 Task: Search for people on LinkedIn with the following criteria: School - Andhra University, Current Company - ResMed, Profile Language - French, Service Category - Mobile Marketing, Title - Mechanic.
Action: Mouse moved to (520, 63)
Screenshot: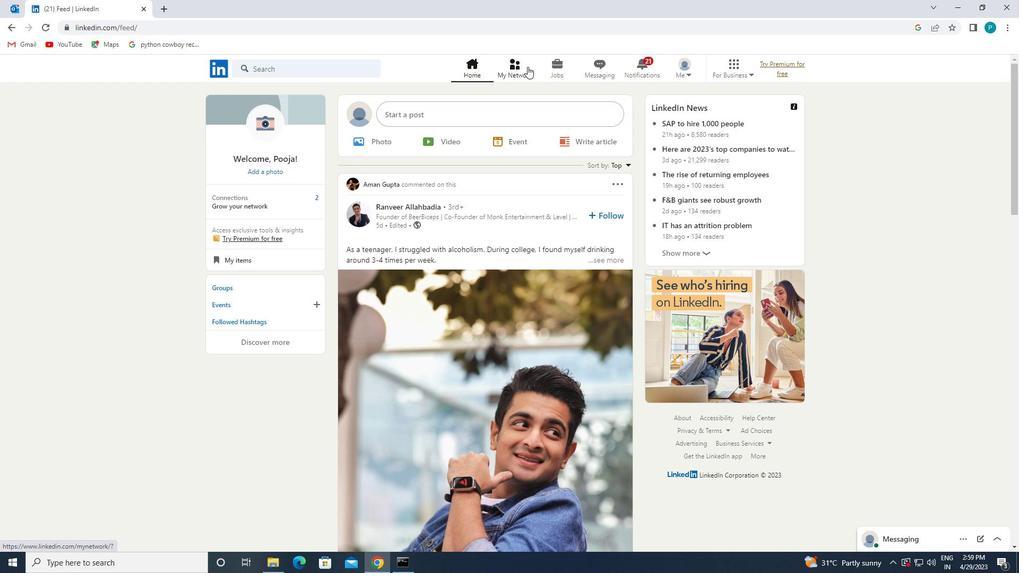 
Action: Mouse pressed left at (520, 63)
Screenshot: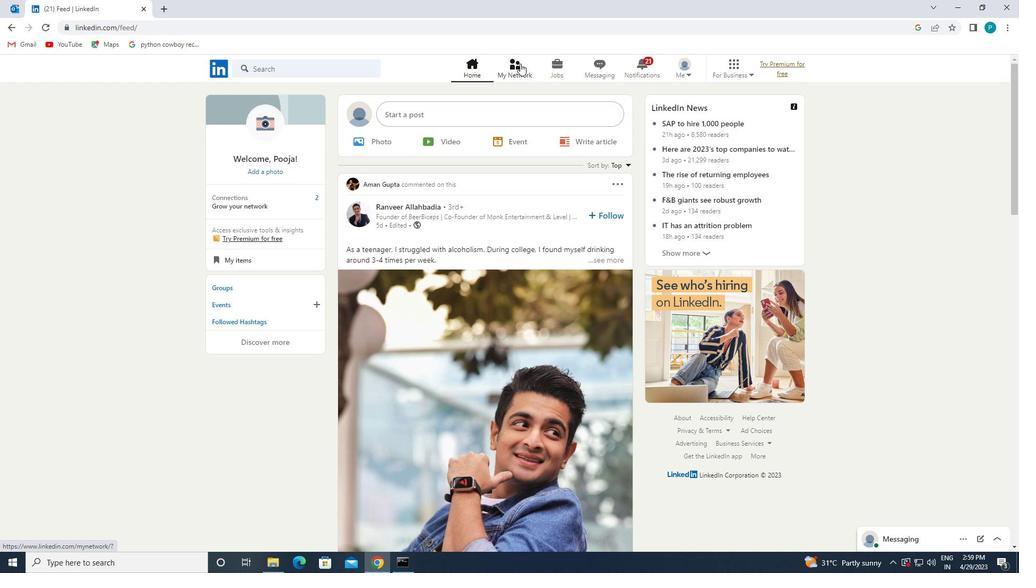 
Action: Mouse moved to (297, 123)
Screenshot: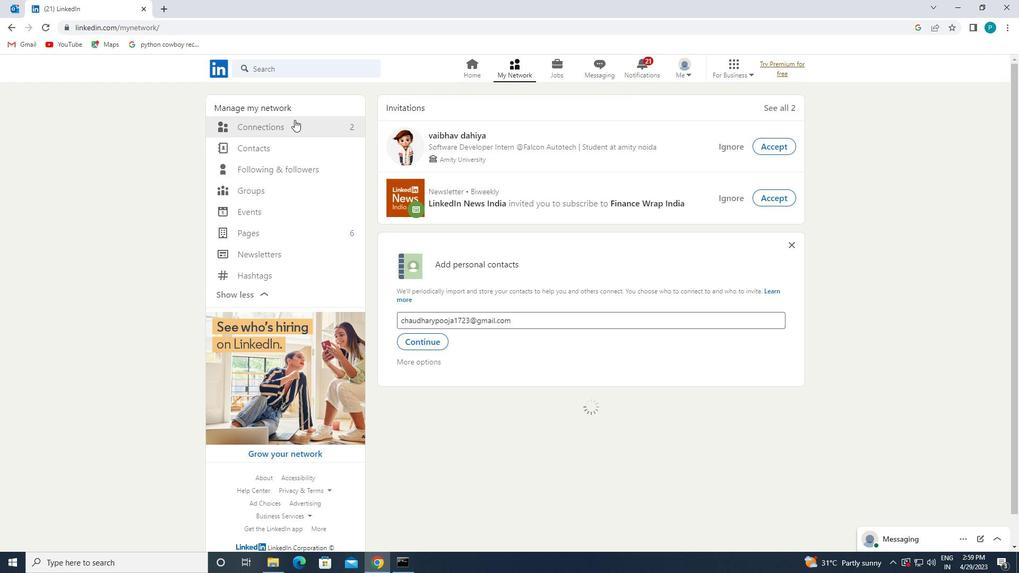 
Action: Mouse pressed left at (297, 123)
Screenshot: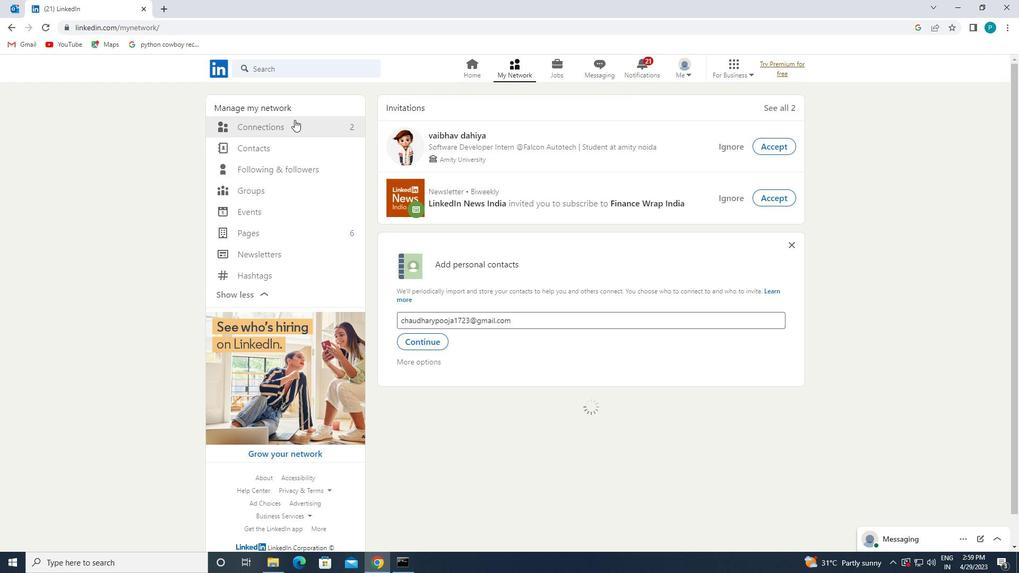 
Action: Mouse moved to (592, 135)
Screenshot: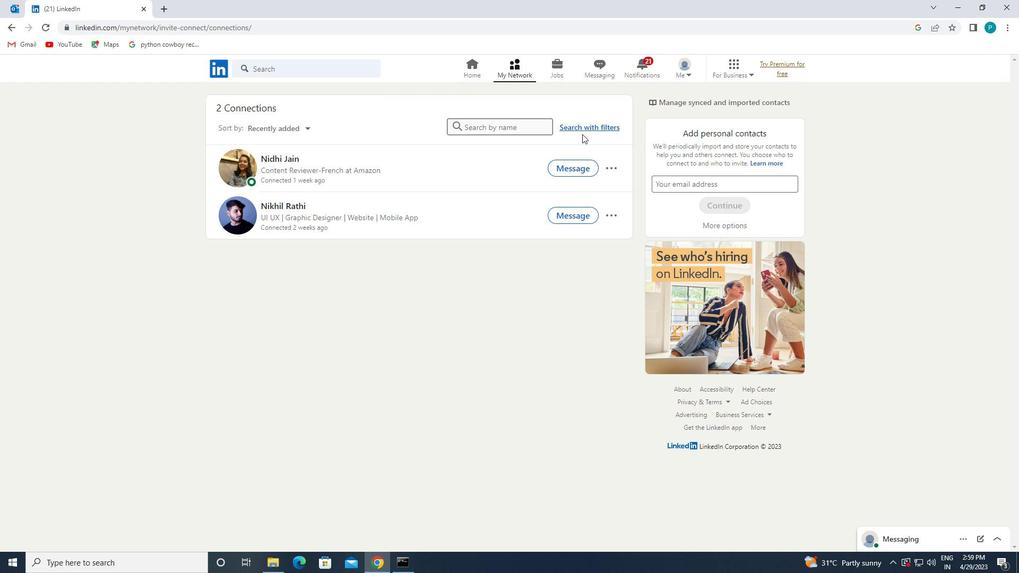 
Action: Mouse pressed left at (592, 135)
Screenshot: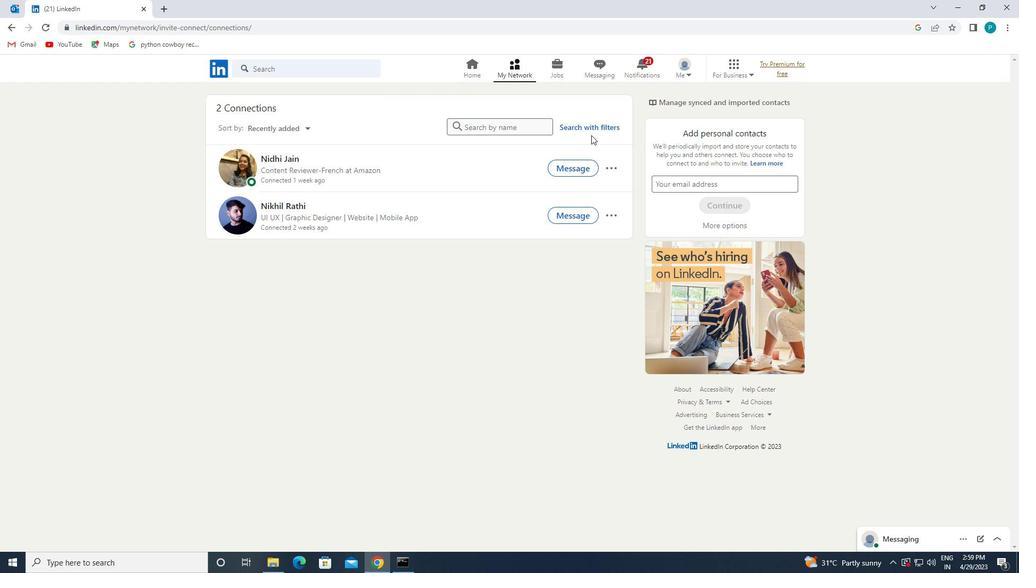 
Action: Mouse moved to (592, 130)
Screenshot: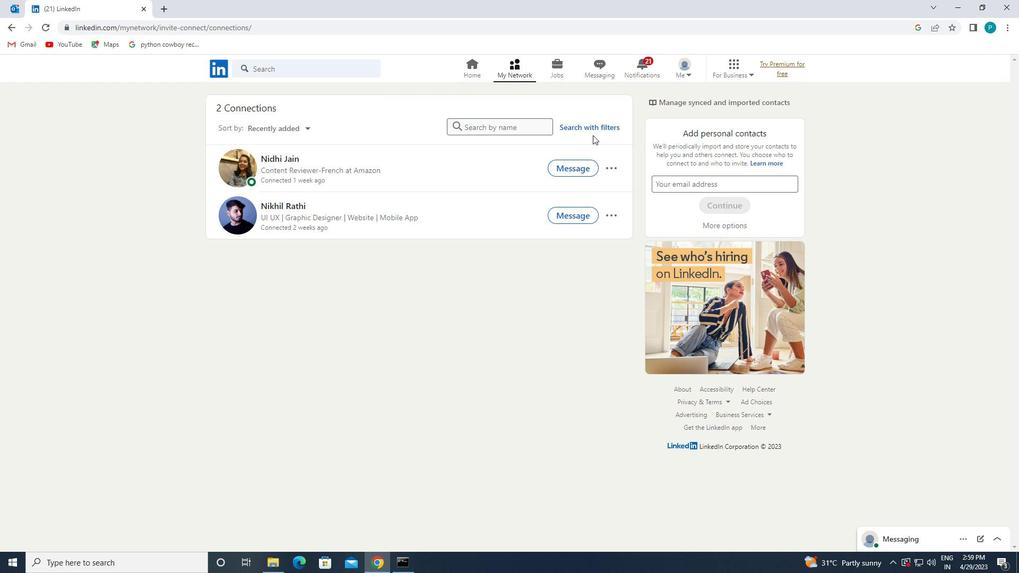 
Action: Mouse pressed left at (592, 130)
Screenshot: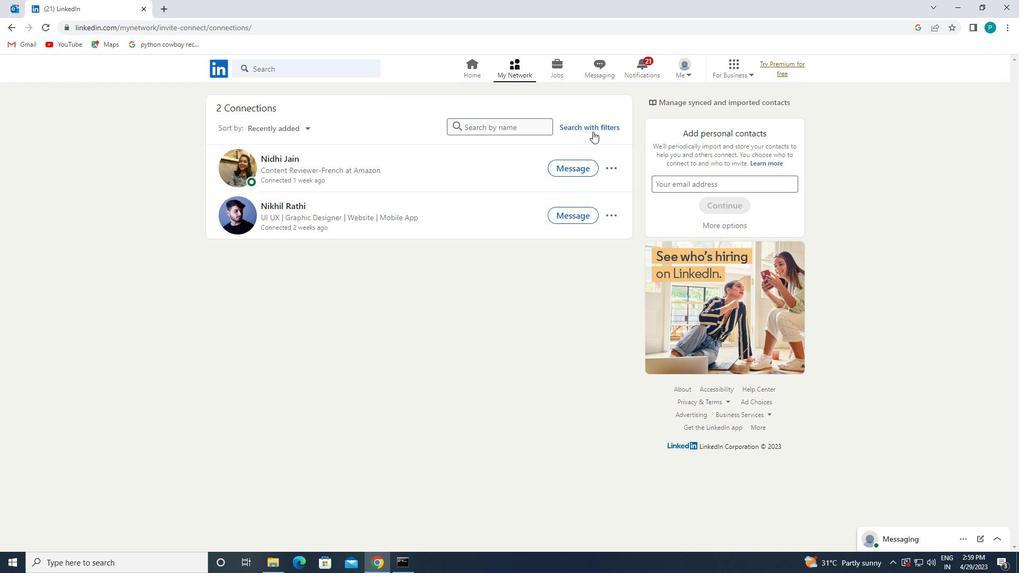 
Action: Mouse moved to (546, 97)
Screenshot: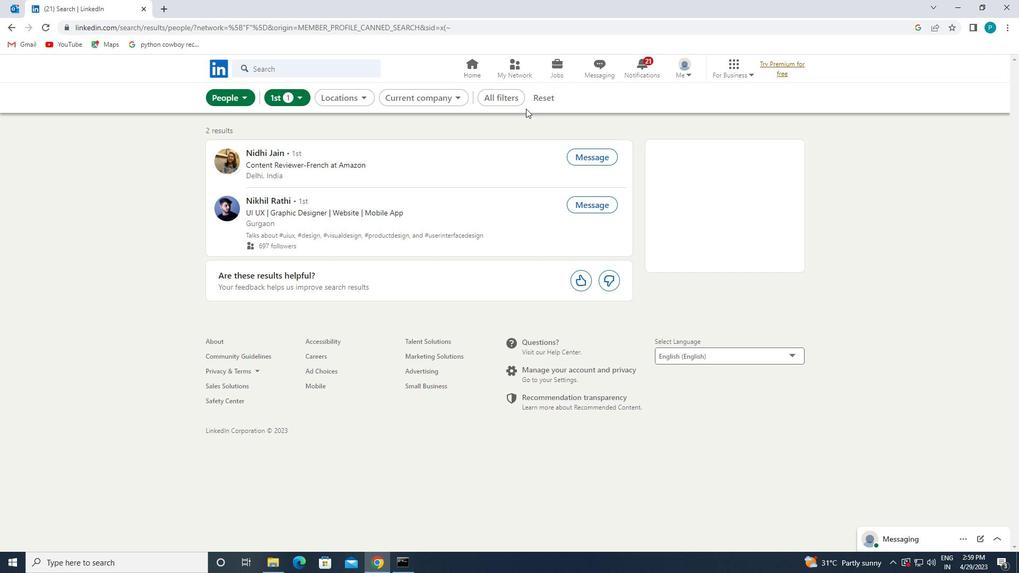 
Action: Mouse pressed left at (546, 97)
Screenshot: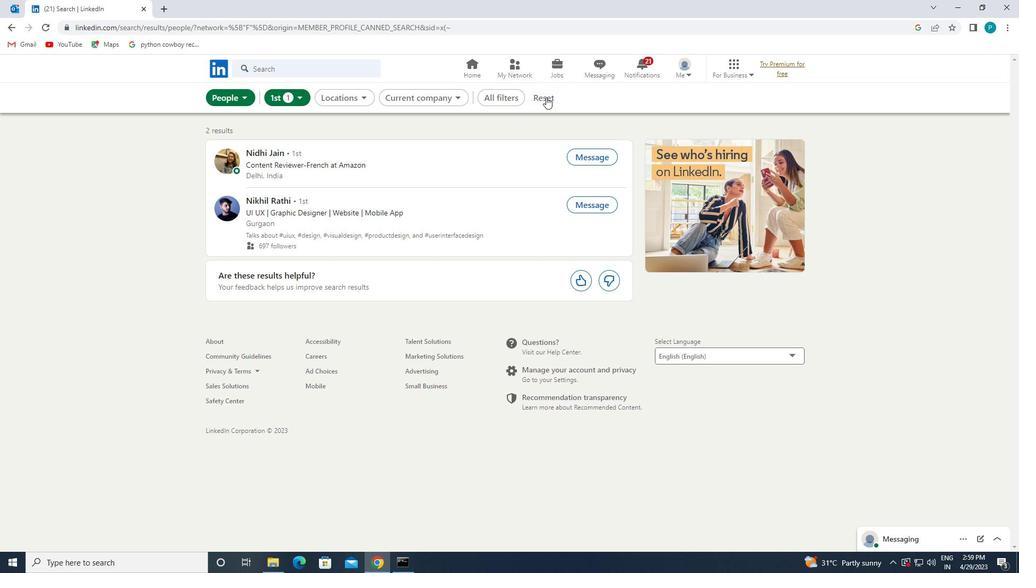 
Action: Mouse moved to (531, 98)
Screenshot: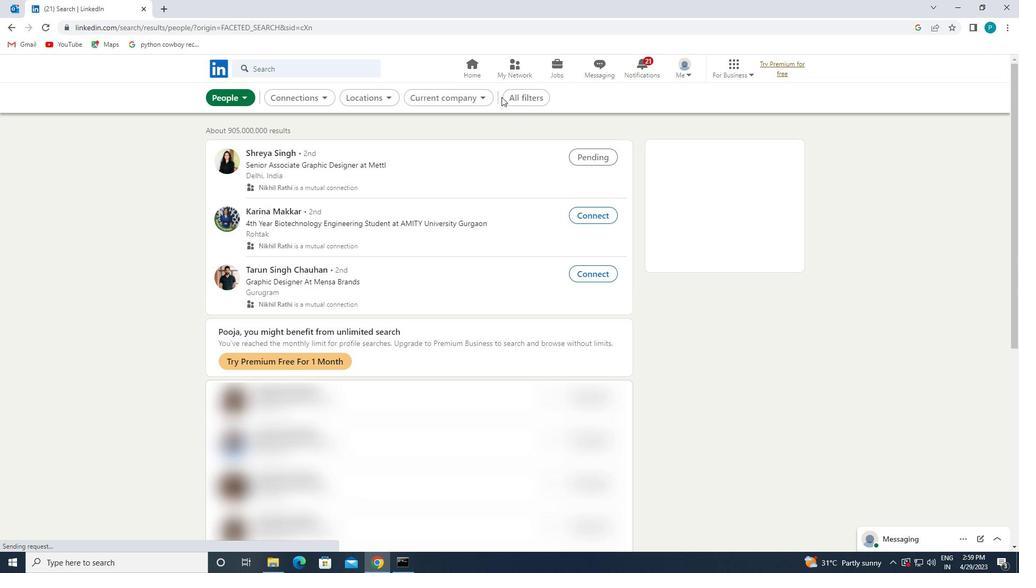 
Action: Mouse pressed left at (531, 98)
Screenshot: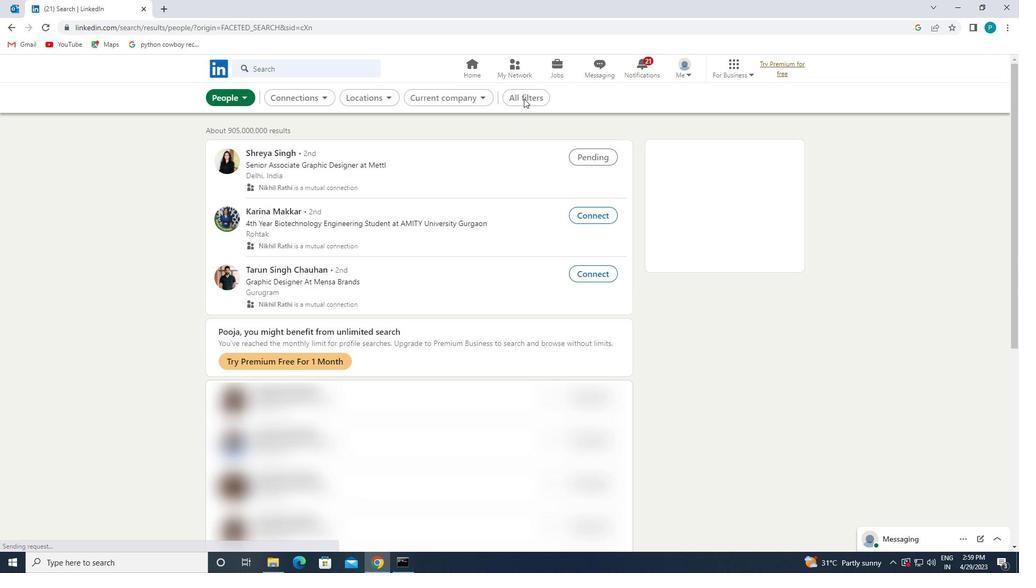 
Action: Mouse moved to (975, 403)
Screenshot: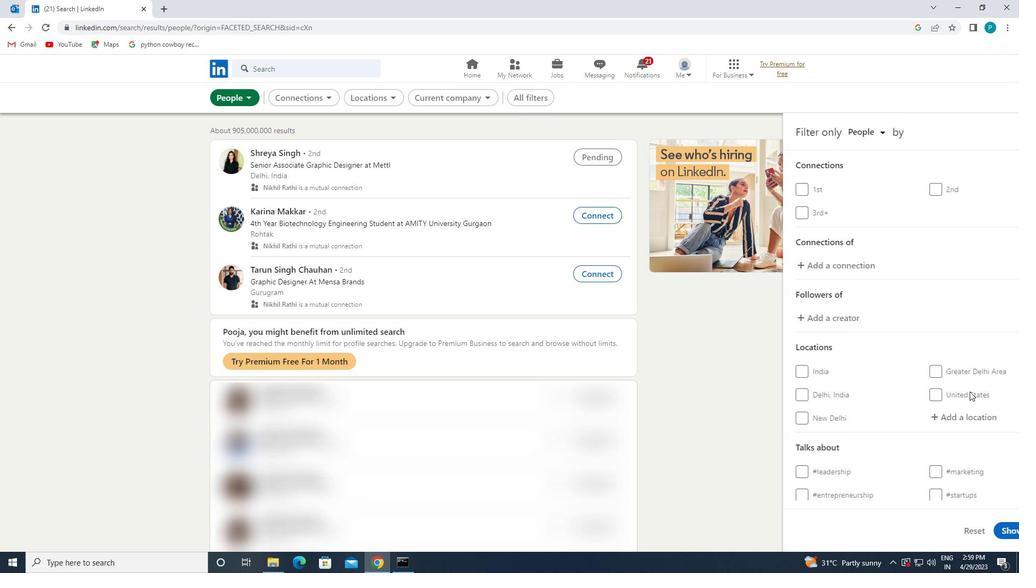 
Action: Mouse scrolled (975, 402) with delta (0, 0)
Screenshot: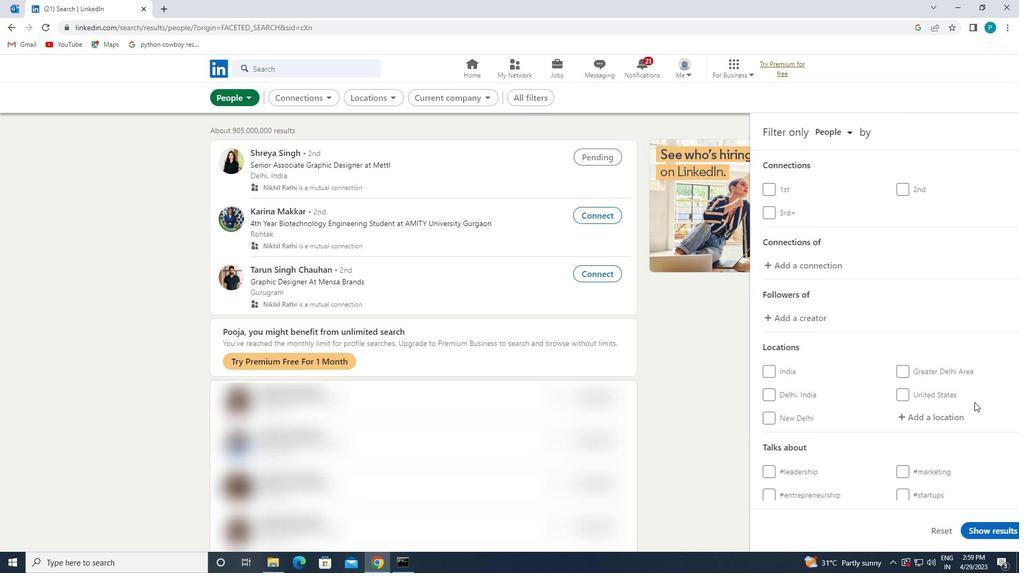 
Action: Mouse scrolled (975, 402) with delta (0, 0)
Screenshot: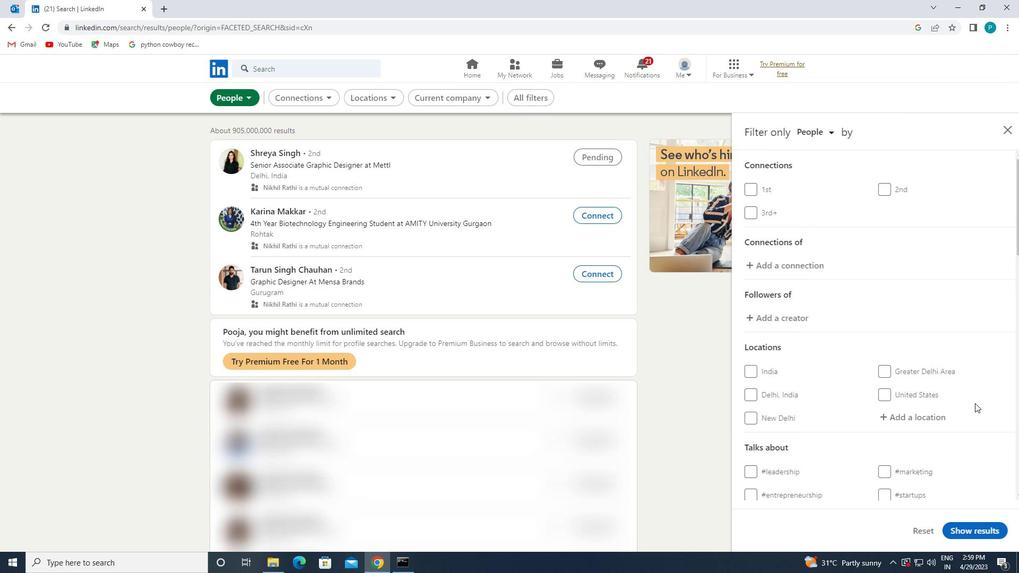 
Action: Mouse moved to (896, 312)
Screenshot: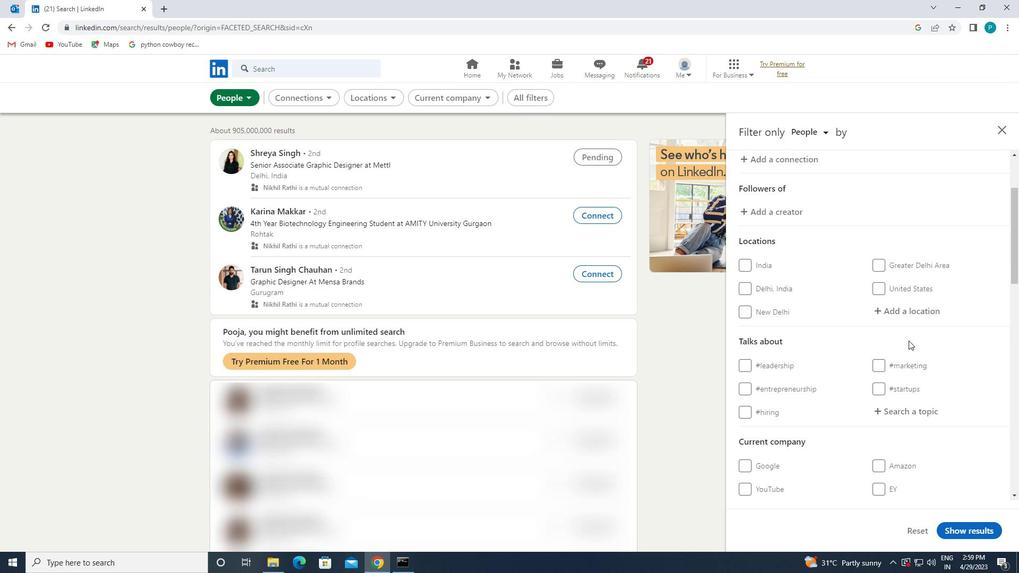 
Action: Mouse pressed left at (896, 312)
Screenshot: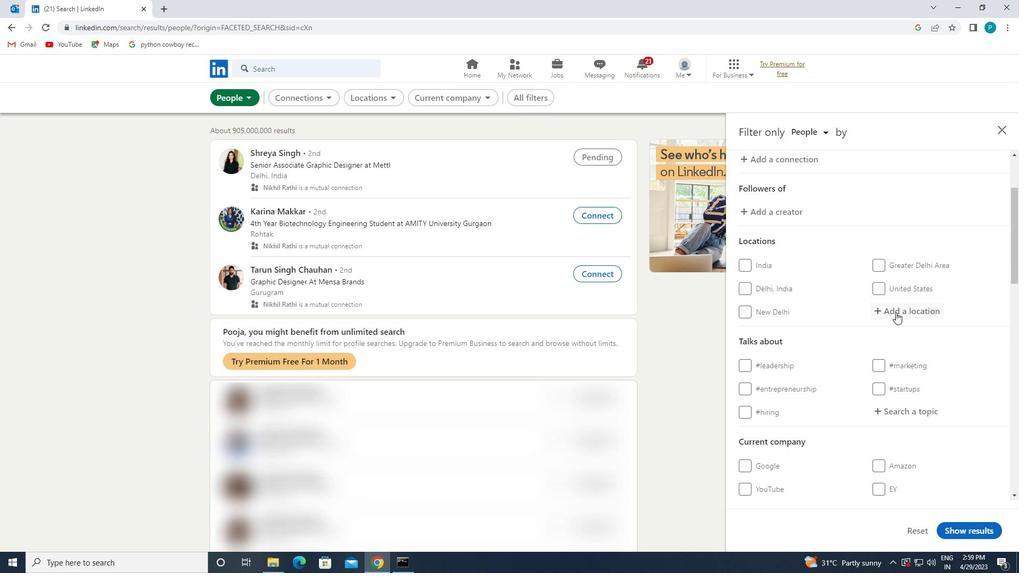 
Action: Key pressed <Key.caps_lock>x<Key.caps_lock>indi
Screenshot: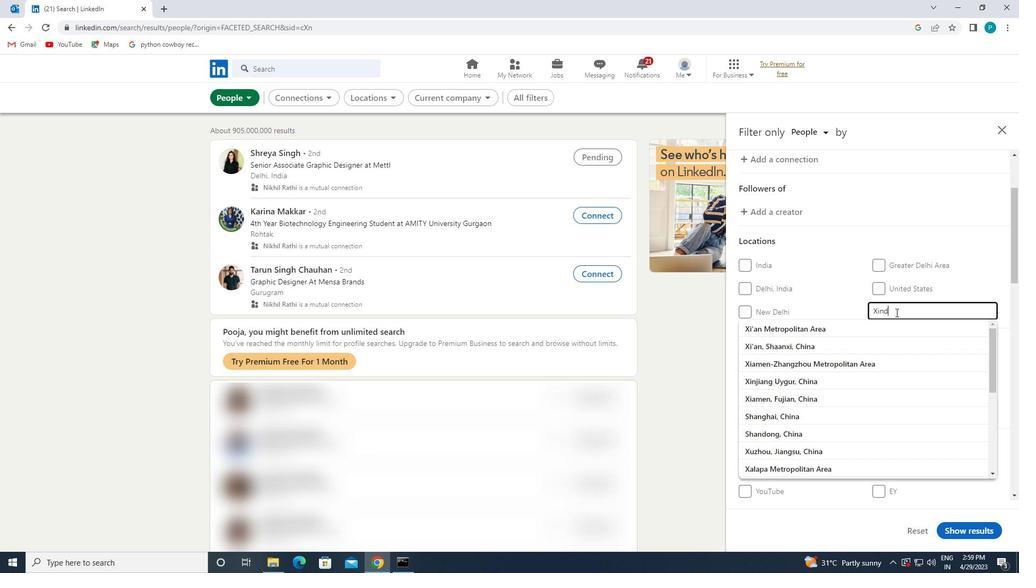 
Action: Mouse moved to (889, 348)
Screenshot: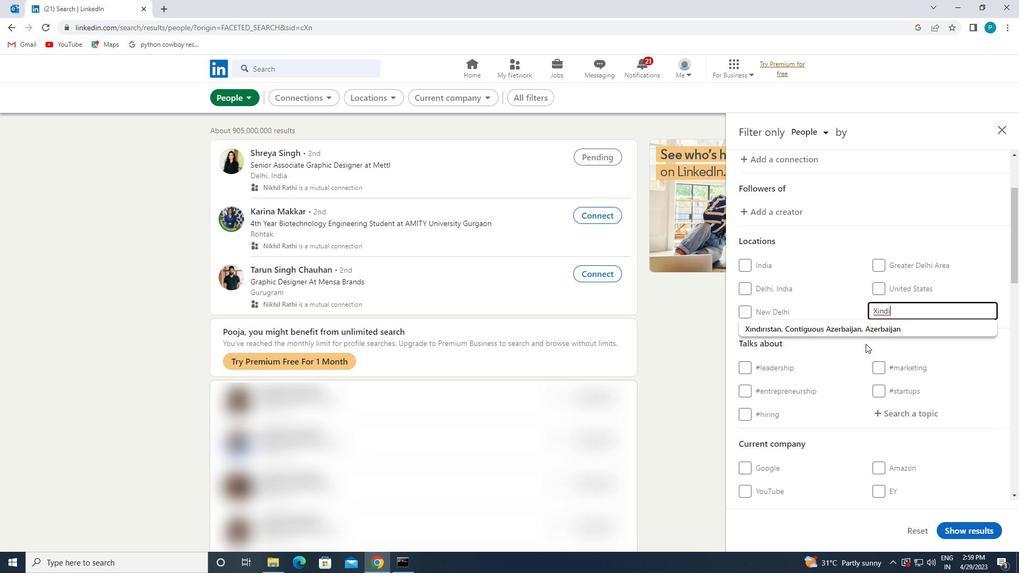 
Action: Key pressed <Key.enter>
Screenshot: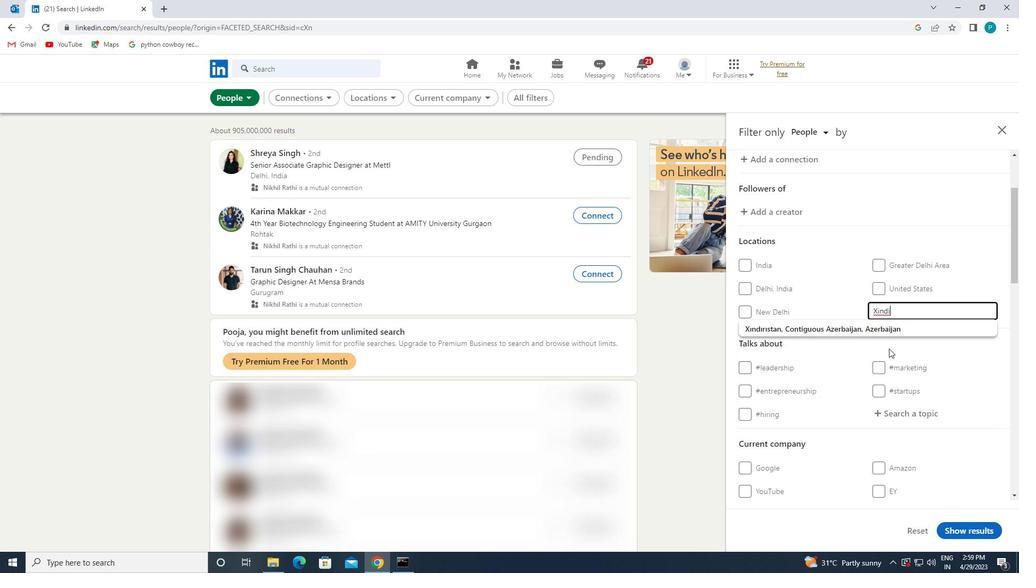 
Action: Mouse scrolled (889, 348) with delta (0, 0)
Screenshot: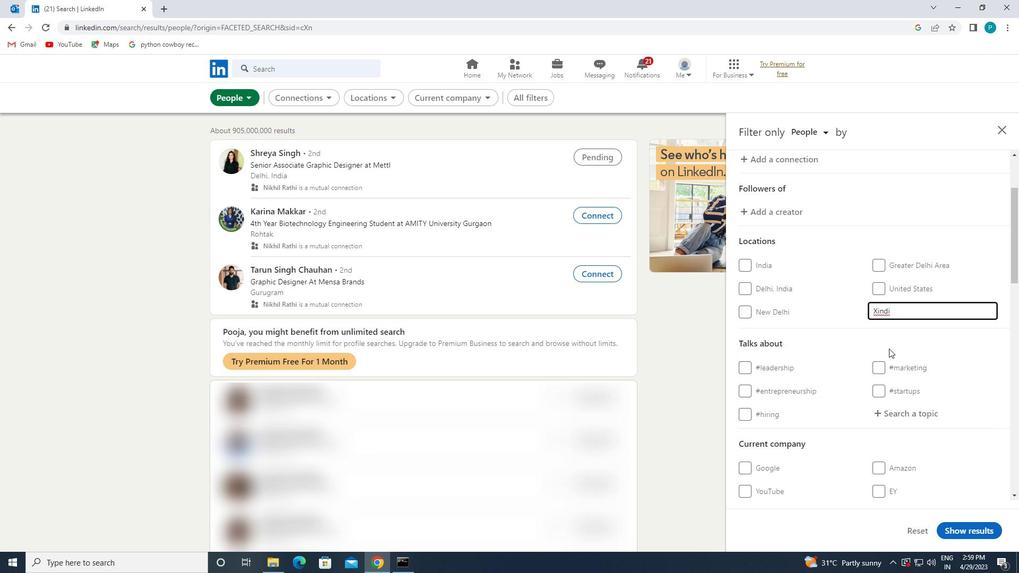 
Action: Mouse moved to (888, 362)
Screenshot: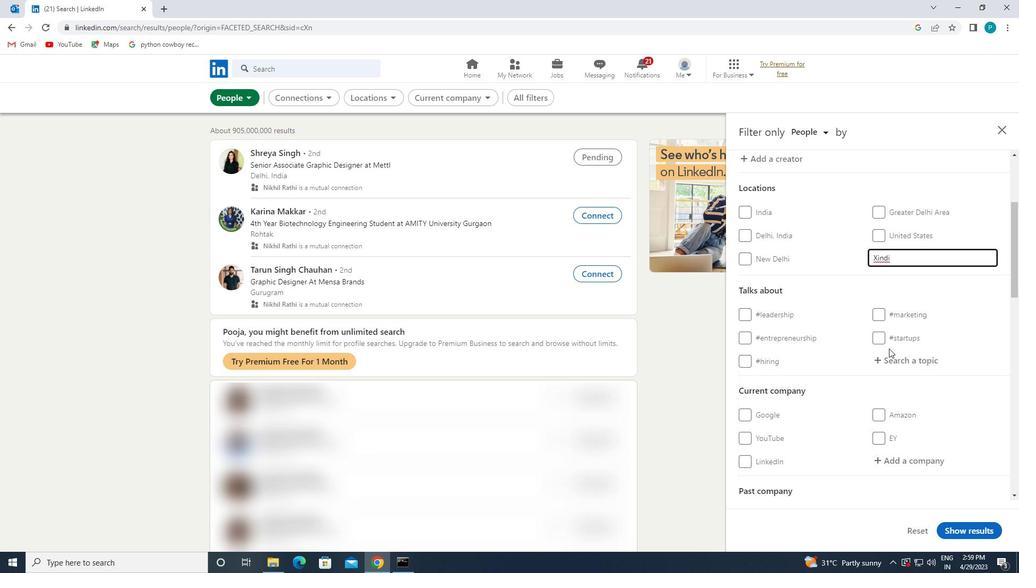 
Action: Mouse pressed left at (888, 362)
Screenshot: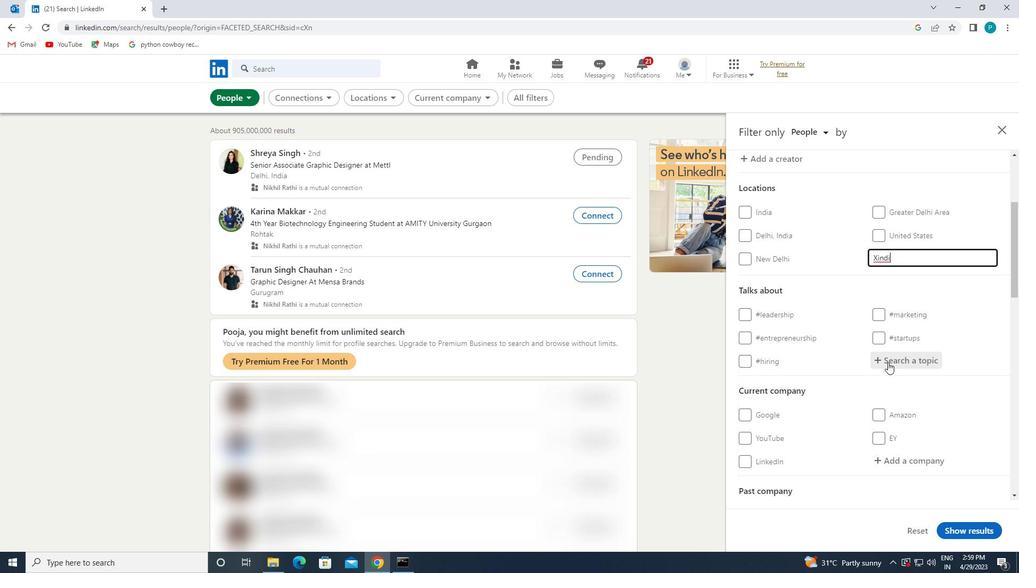 
Action: Key pressed <Key.shift><Key.shift>#PRODUCTIVITY
Screenshot: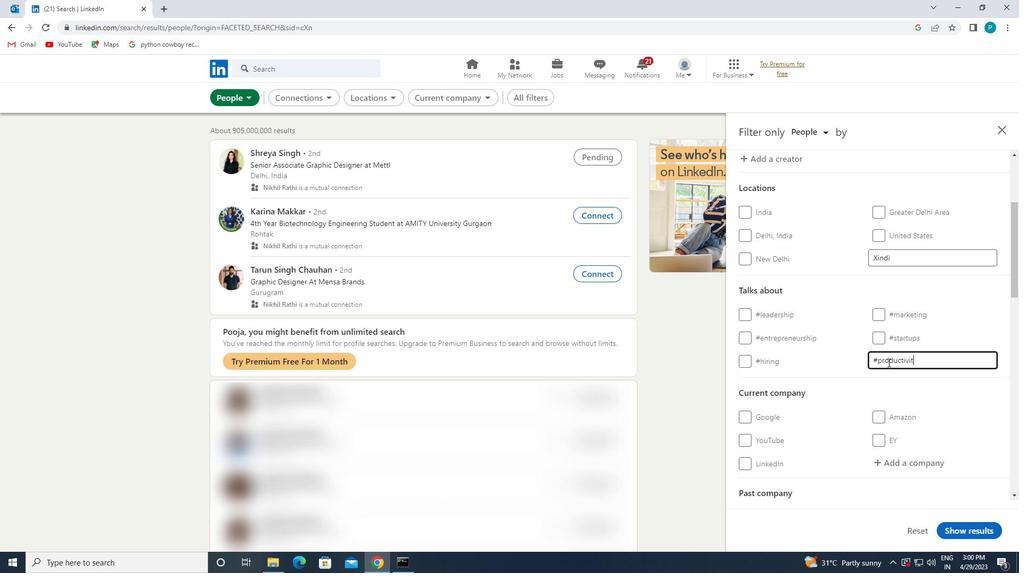 
Action: Mouse moved to (888, 363)
Screenshot: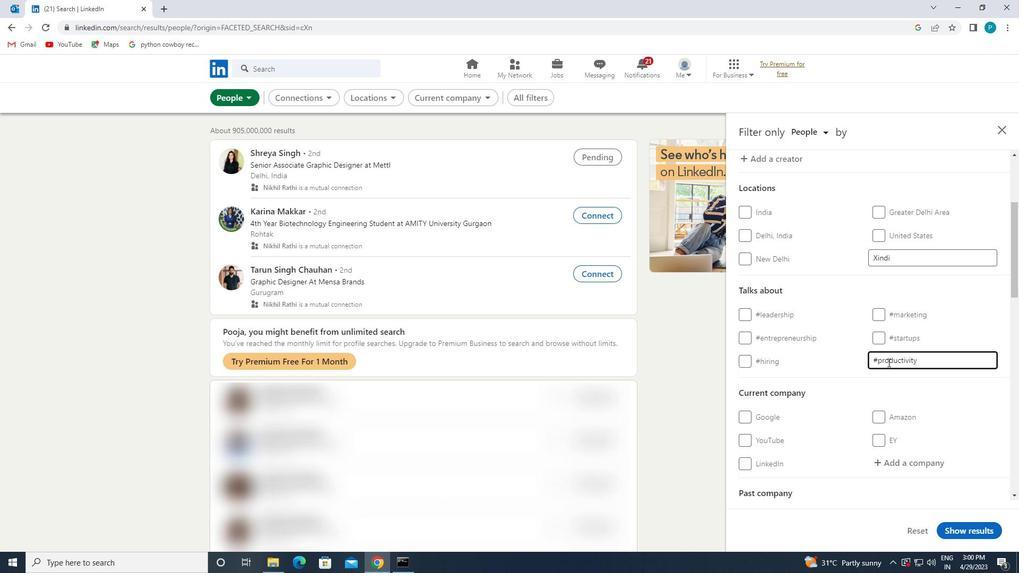 
Action: Mouse scrolled (888, 362) with delta (0, 0)
Screenshot: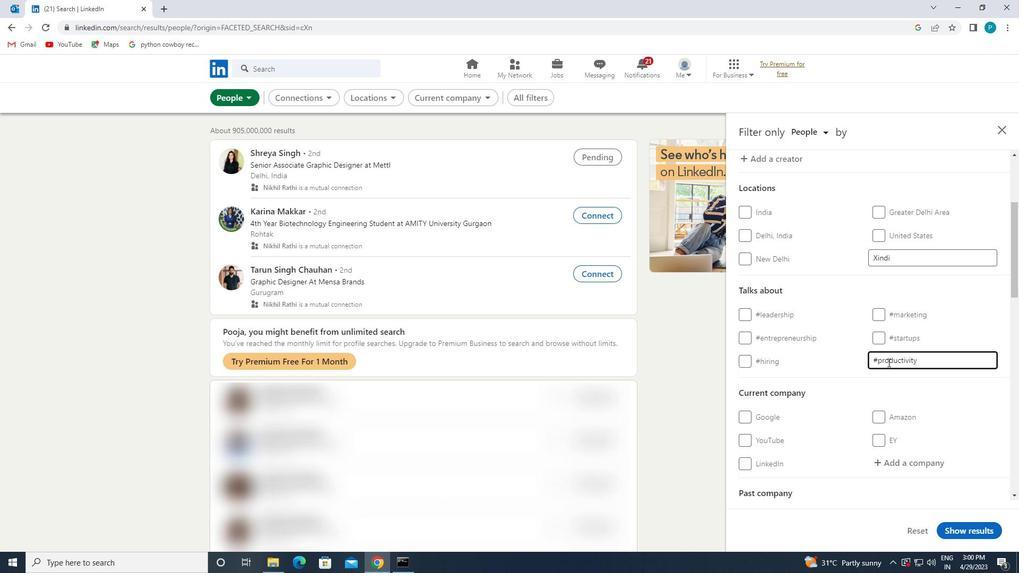 
Action: Mouse scrolled (888, 362) with delta (0, 0)
Screenshot: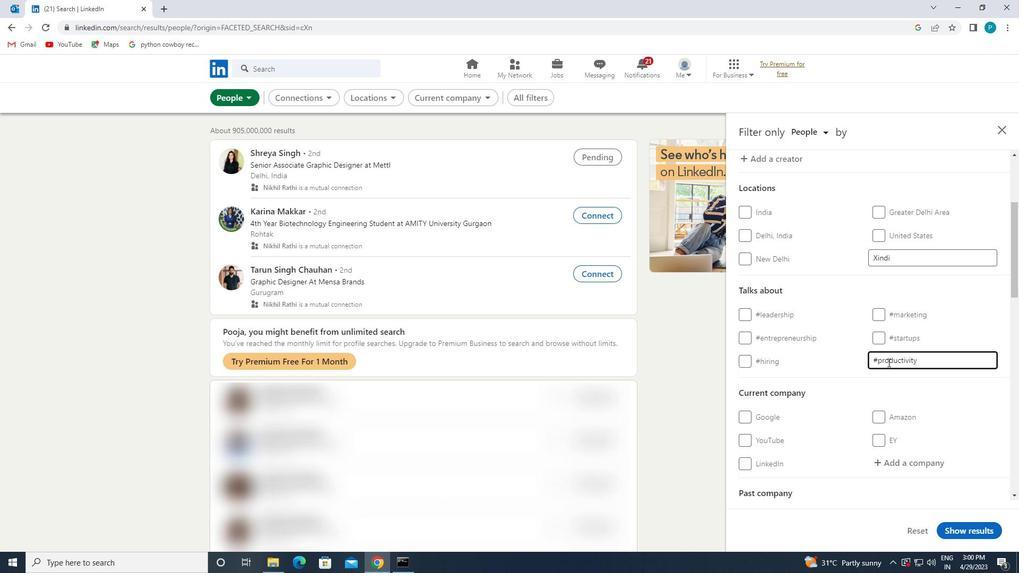 
Action: Mouse pressed left at (888, 363)
Screenshot: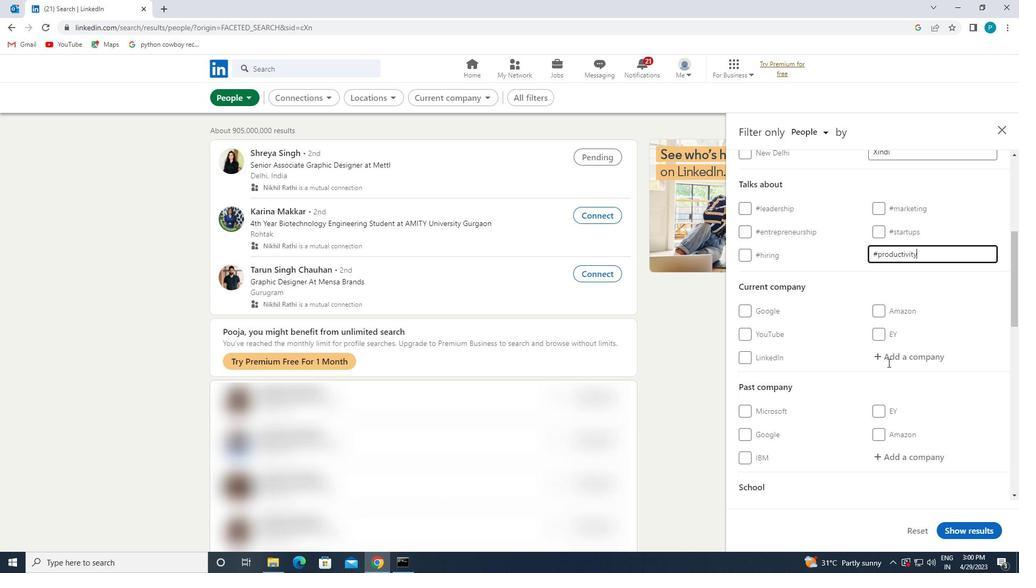 
Action: Mouse moved to (883, 418)
Screenshot: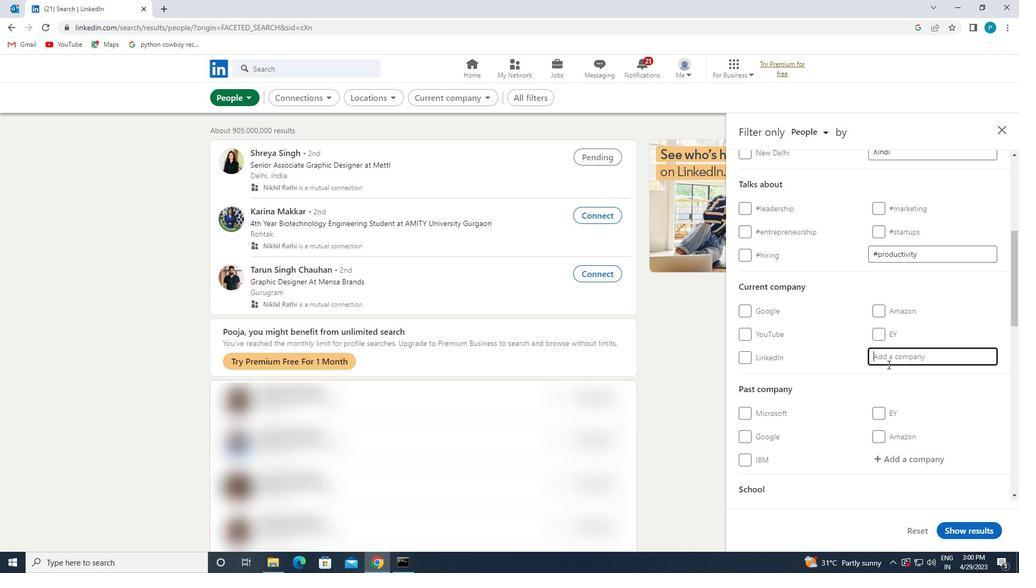 
Action: Mouse scrolled (883, 417) with delta (0, 0)
Screenshot: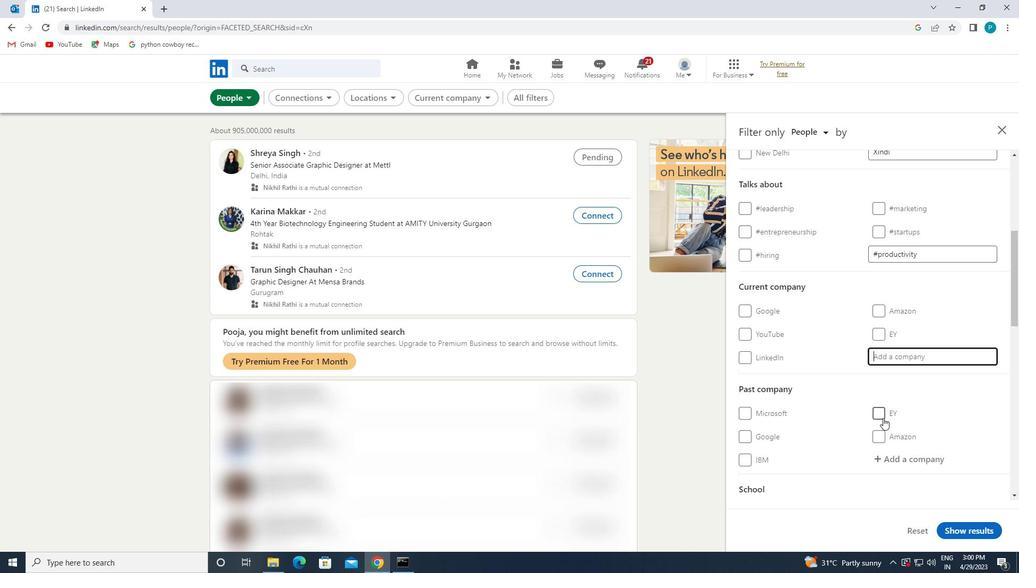 
Action: Mouse moved to (880, 417)
Screenshot: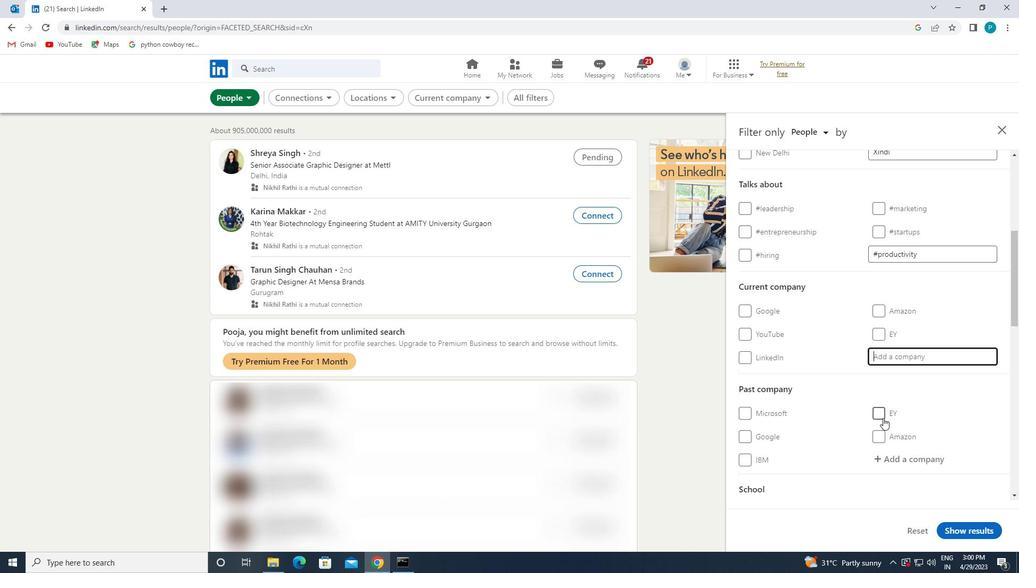 
Action: Mouse scrolled (880, 417) with delta (0, 0)
Screenshot: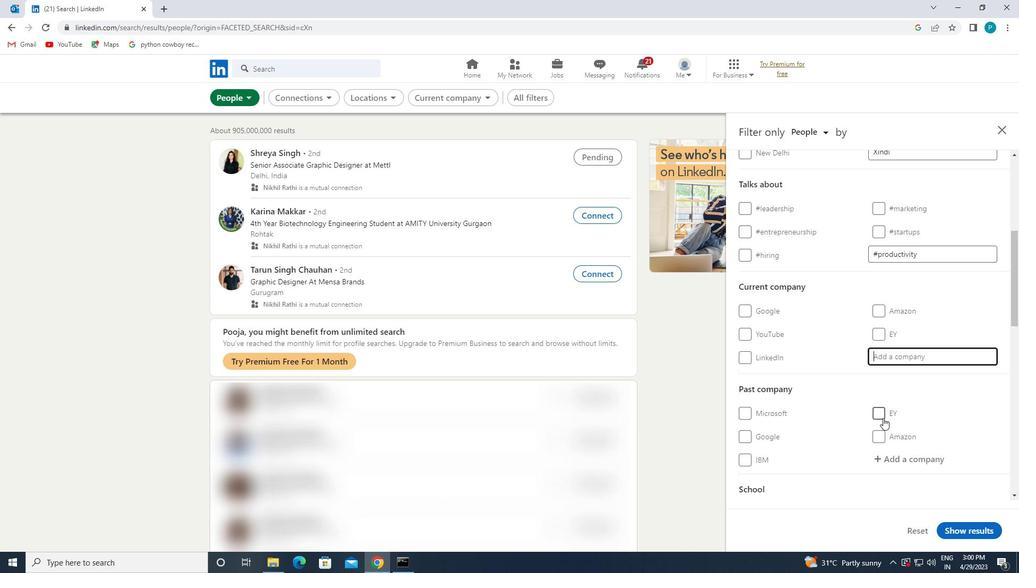 
Action: Mouse moved to (879, 416)
Screenshot: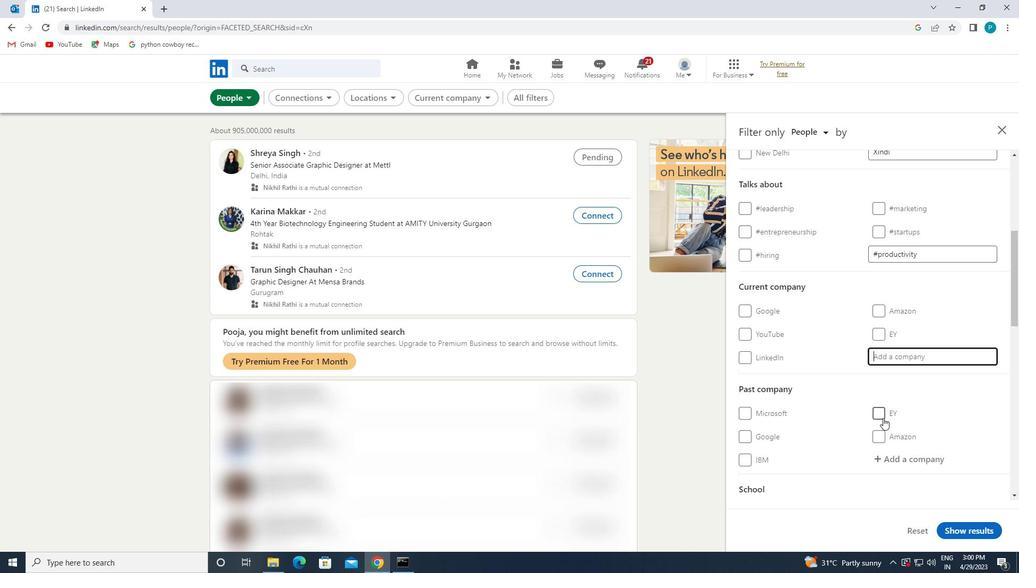 
Action: Mouse scrolled (879, 416) with delta (0, 0)
Screenshot: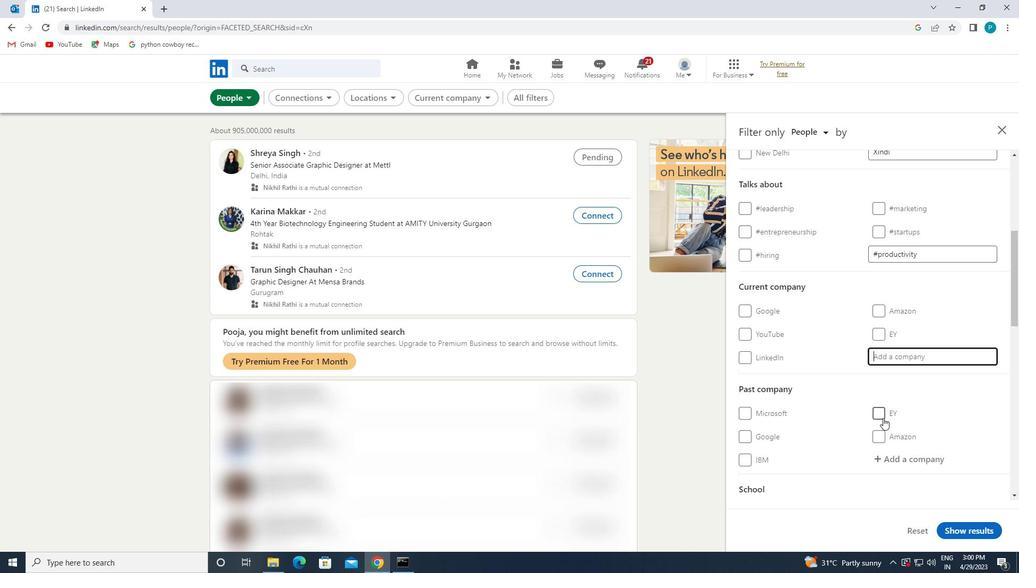 
Action: Mouse moved to (879, 416)
Screenshot: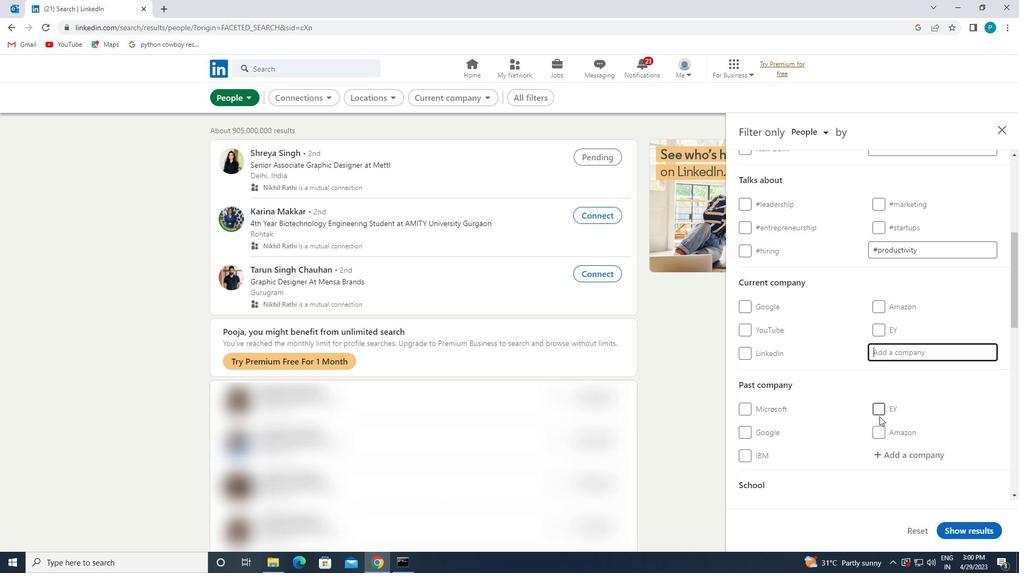 
Action: Mouse scrolled (879, 416) with delta (0, 0)
Screenshot: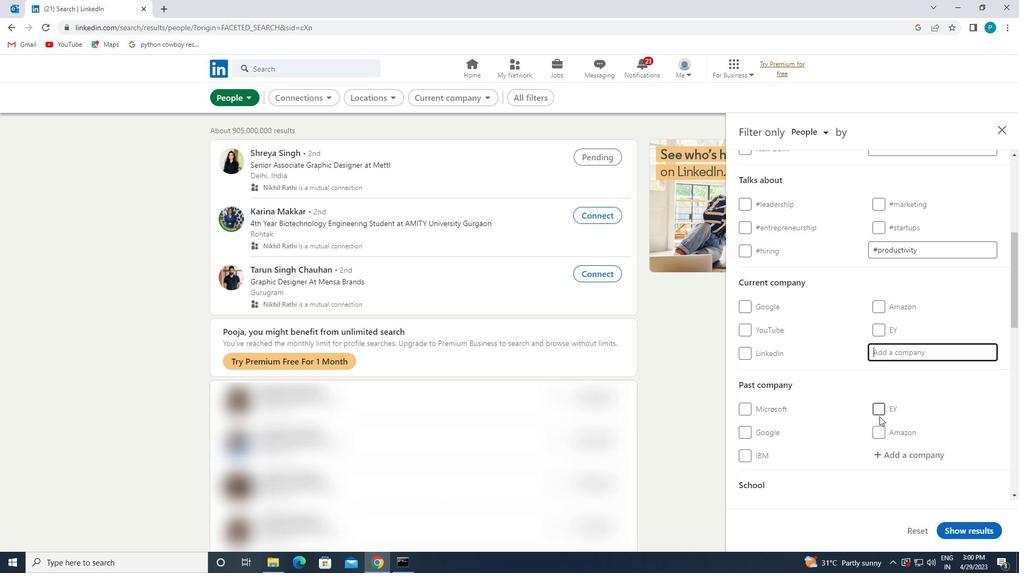 
Action: Mouse moved to (820, 398)
Screenshot: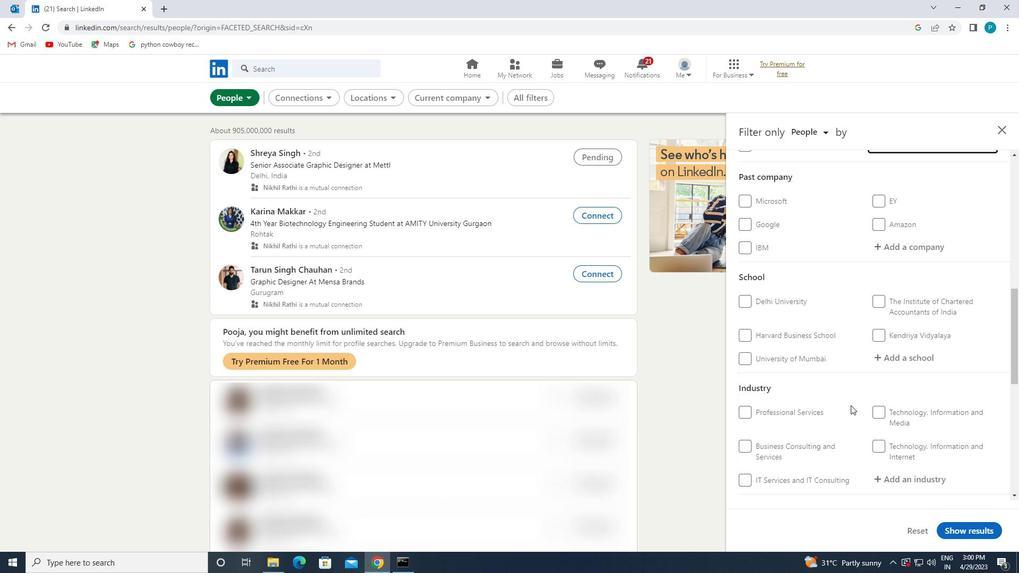
Action: Mouse scrolled (820, 398) with delta (0, 0)
Screenshot: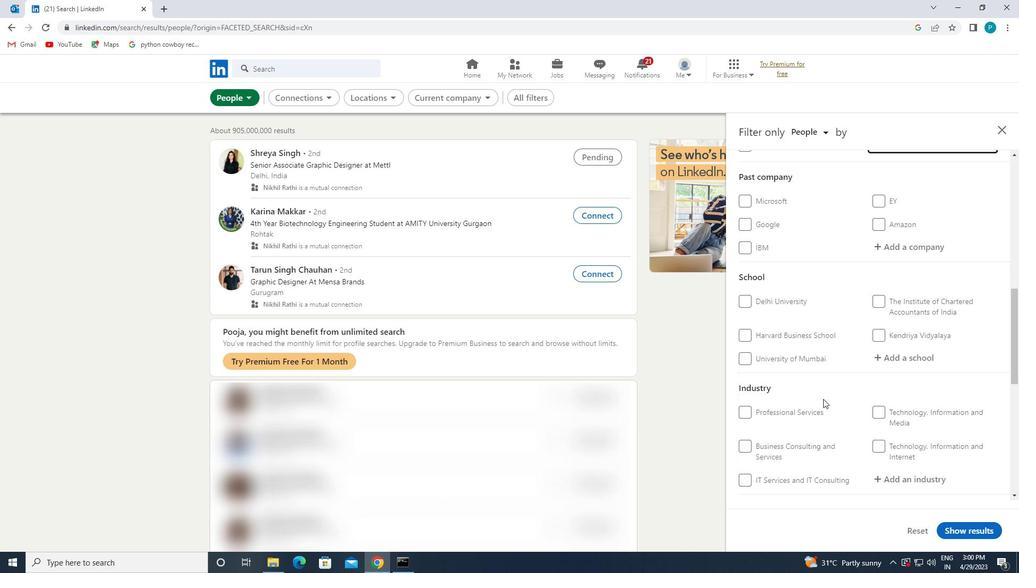 
Action: Mouse scrolled (820, 398) with delta (0, 0)
Screenshot: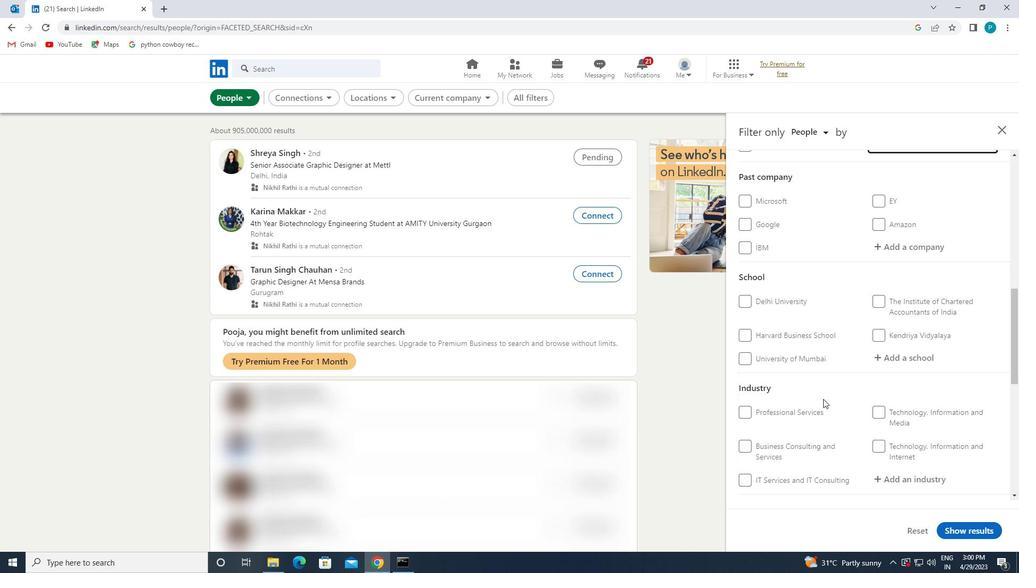 
Action: Mouse scrolled (820, 398) with delta (0, 0)
Screenshot: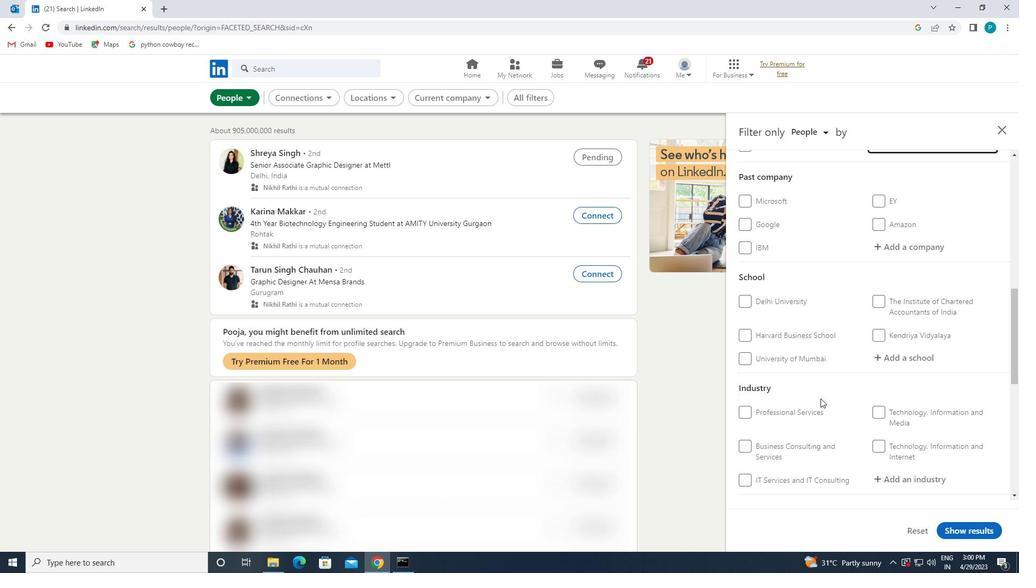 
Action: Mouse moved to (877, 371)
Screenshot: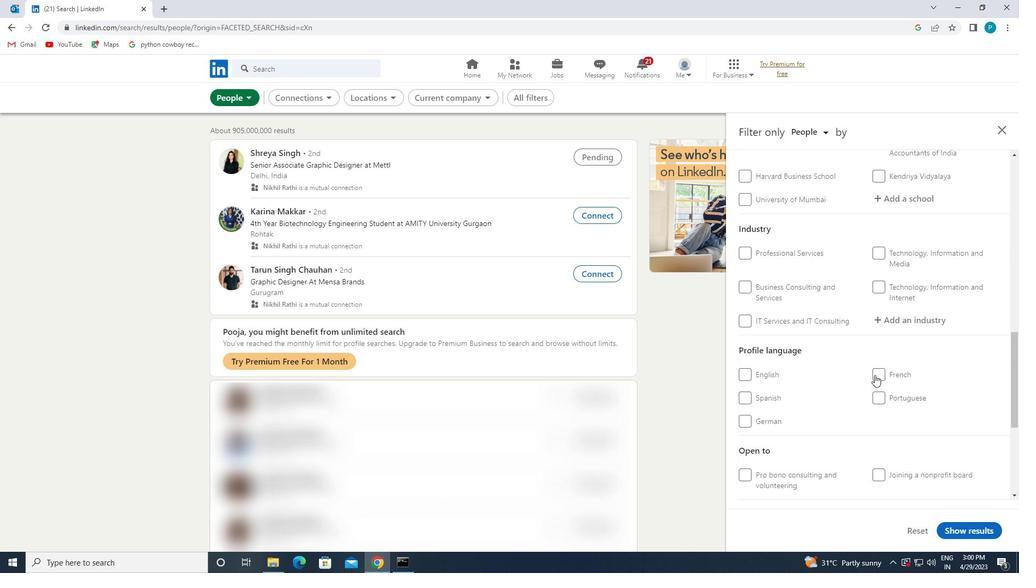 
Action: Mouse pressed left at (877, 371)
Screenshot: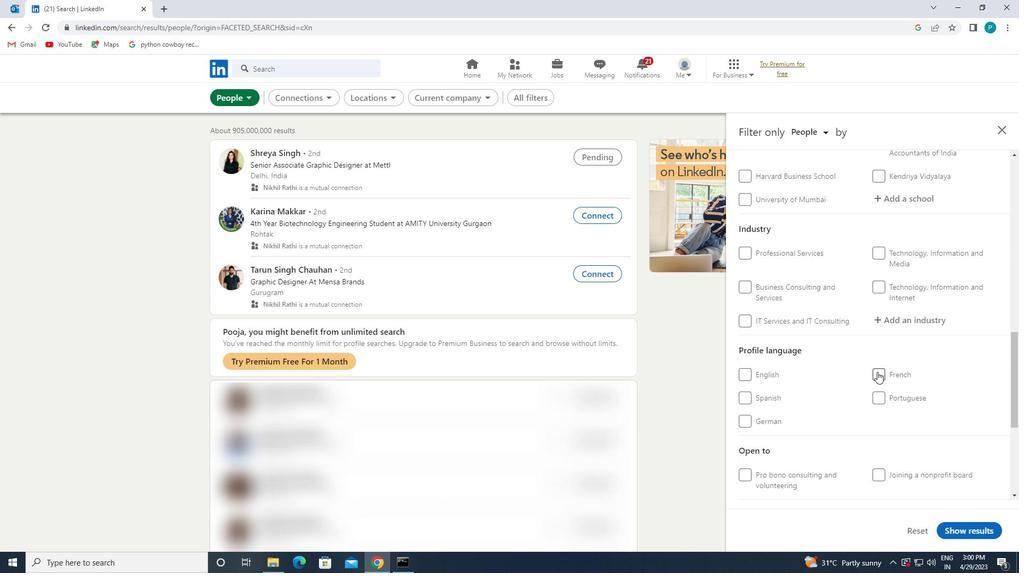
Action: Mouse moved to (843, 351)
Screenshot: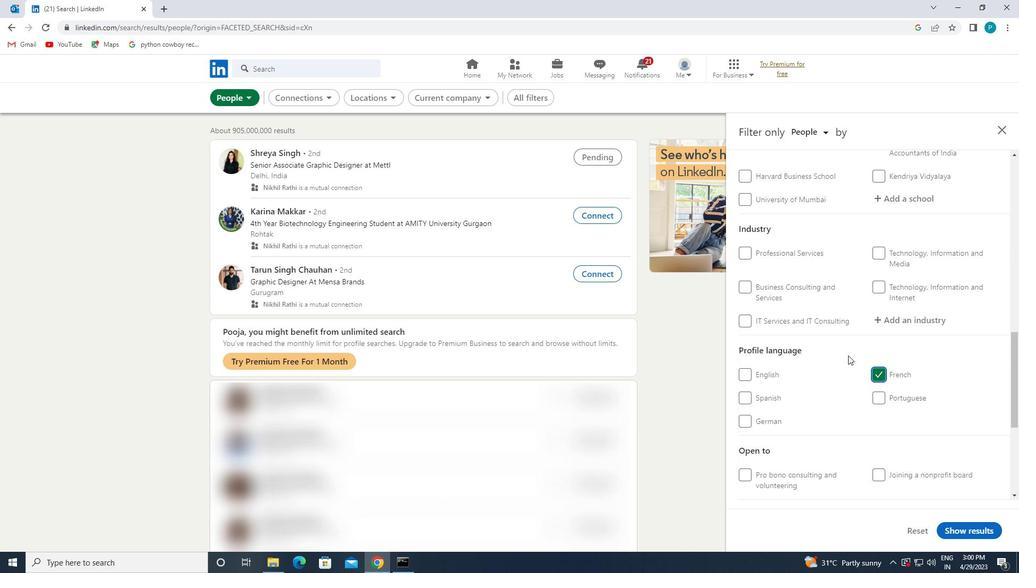 
Action: Mouse scrolled (843, 351) with delta (0, 0)
Screenshot: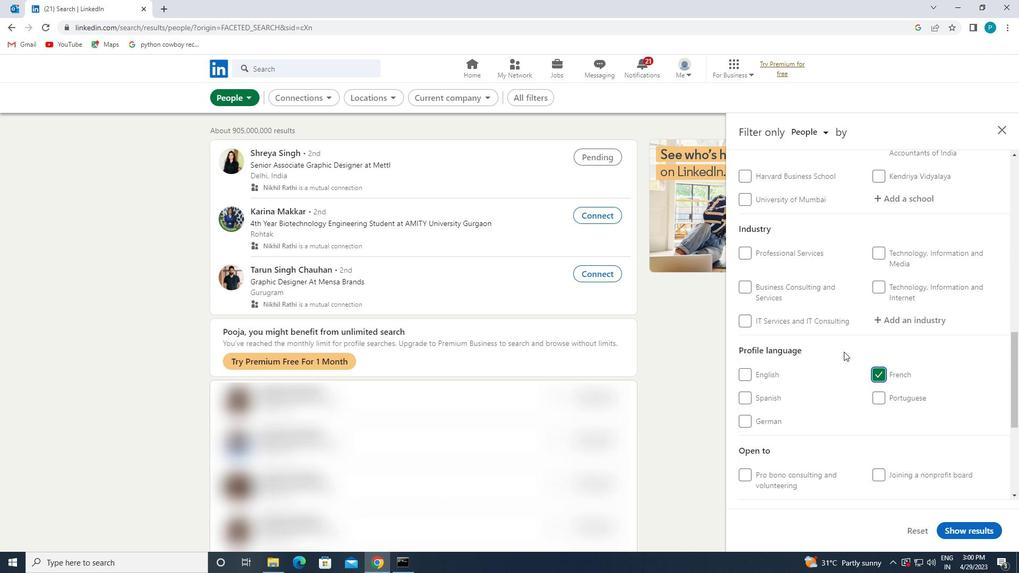
Action: Mouse scrolled (843, 351) with delta (0, 0)
Screenshot: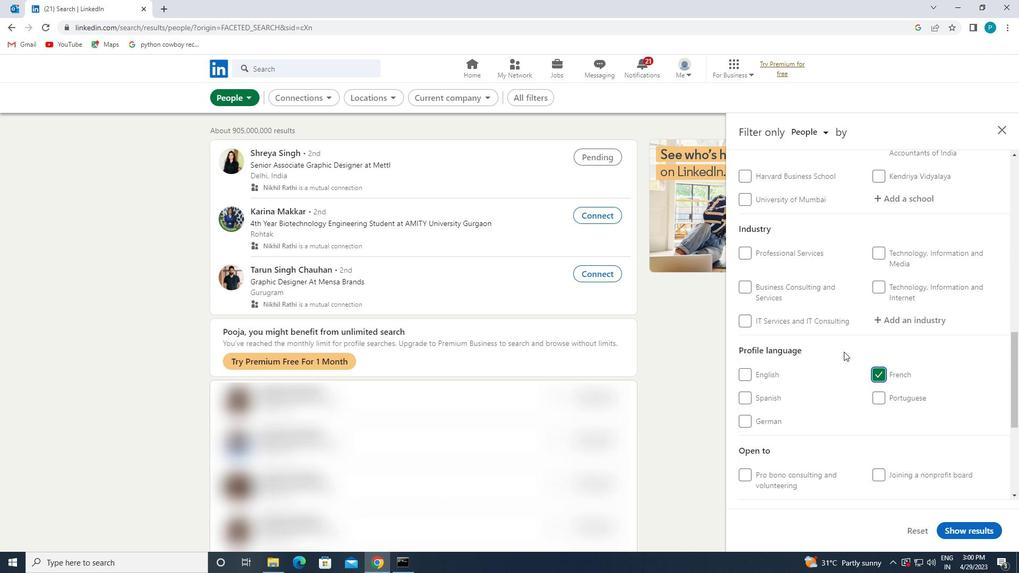 
Action: Mouse scrolled (843, 351) with delta (0, 0)
Screenshot: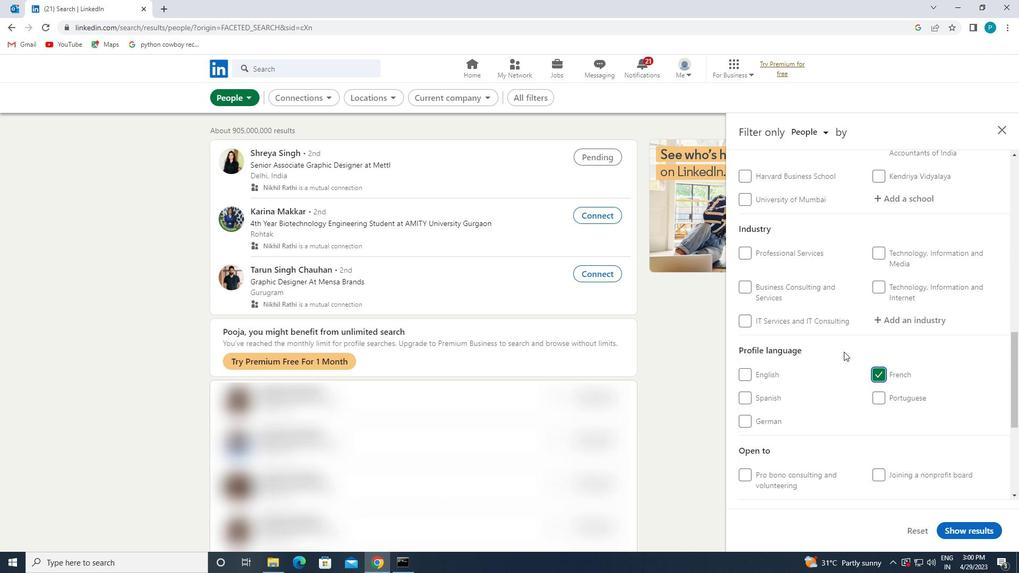 
Action: Mouse scrolled (843, 351) with delta (0, 0)
Screenshot: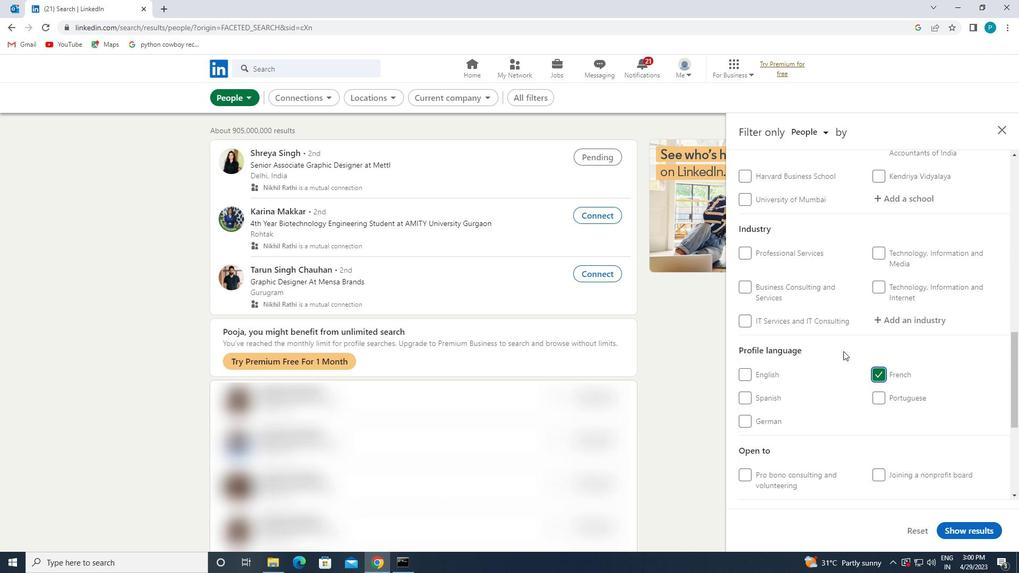 
Action: Mouse scrolled (843, 351) with delta (0, 0)
Screenshot: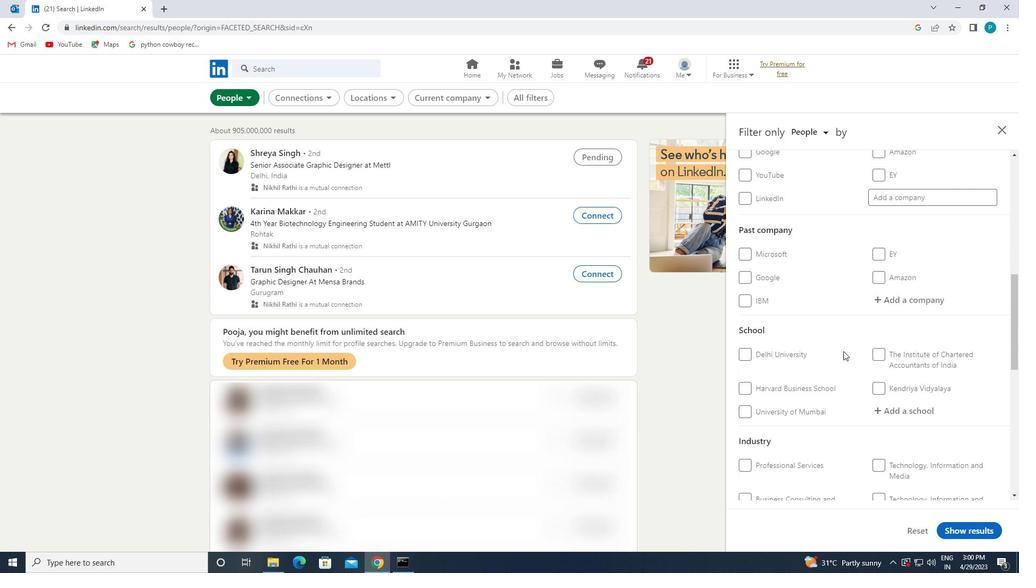 
Action: Mouse scrolled (843, 351) with delta (0, 0)
Screenshot: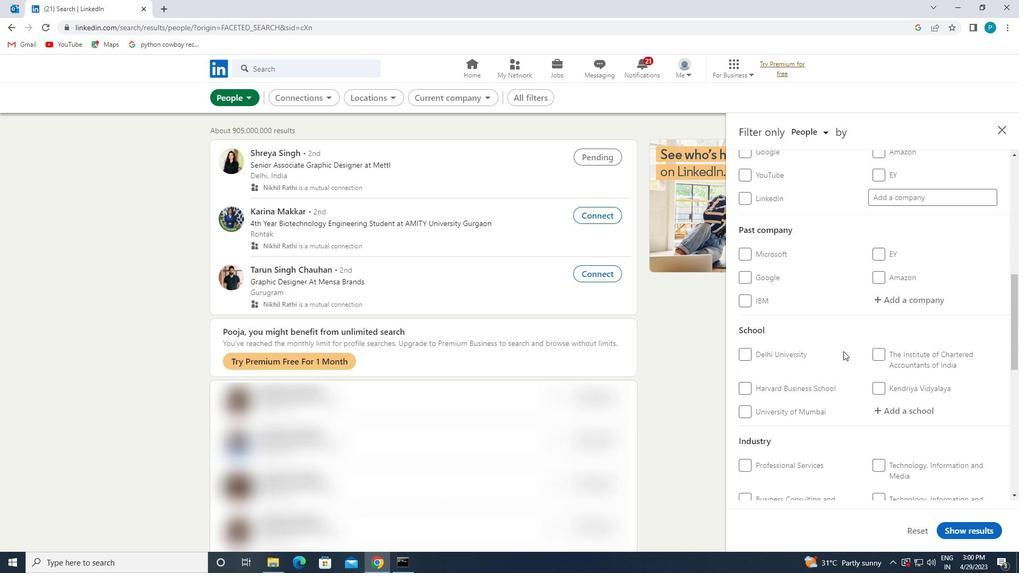 
Action: Mouse scrolled (843, 351) with delta (0, 0)
Screenshot: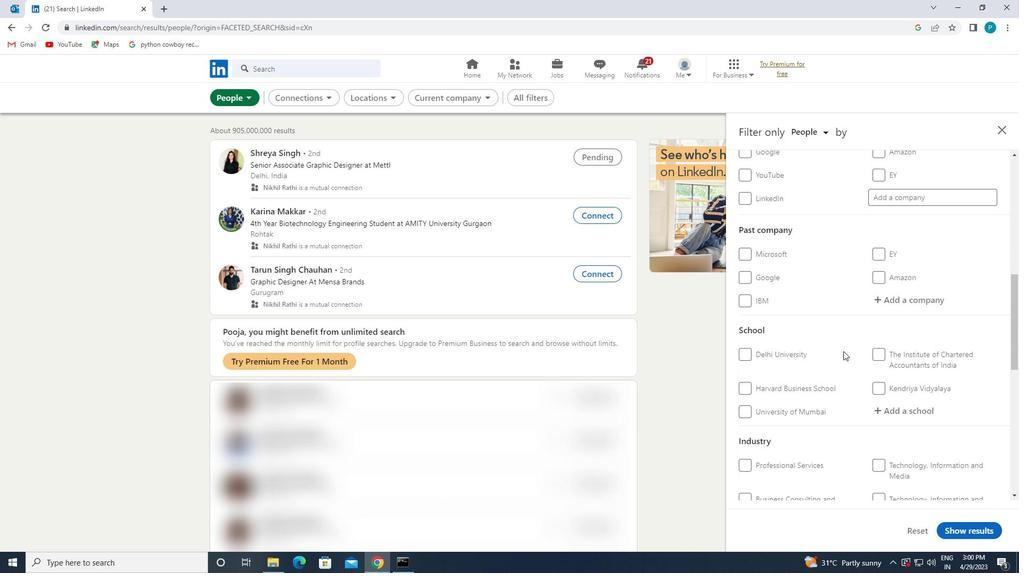
Action: Mouse moved to (894, 362)
Screenshot: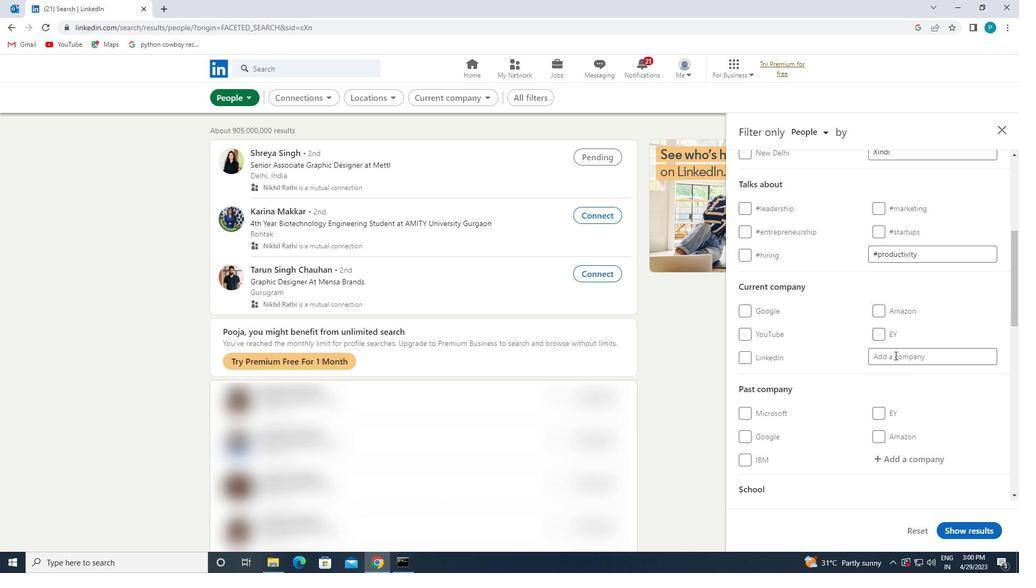 
Action: Mouse pressed left at (894, 362)
Screenshot: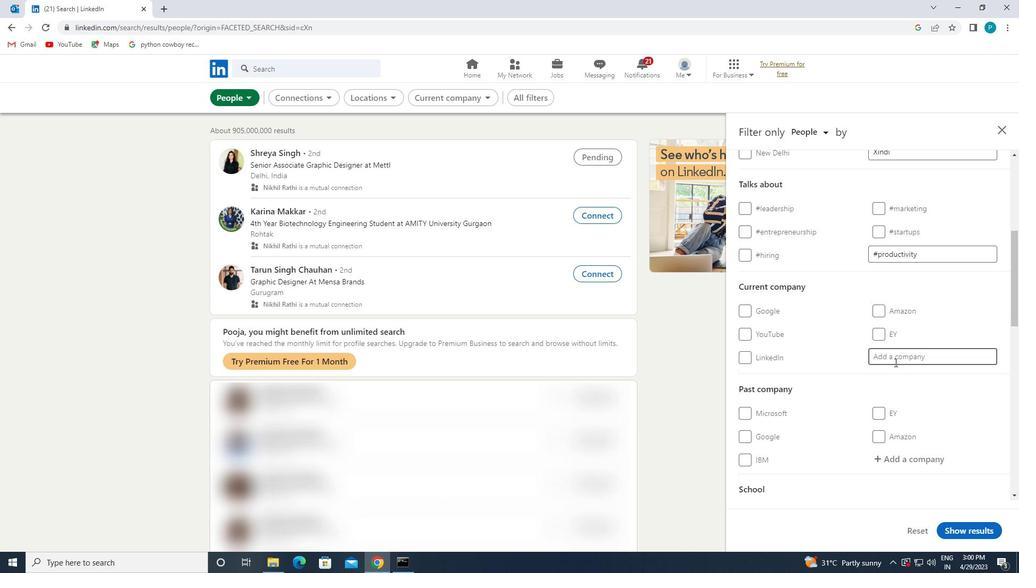 
Action: Key pressed <Key.caps_lock>R<Key.caps_lock>ES<Key.caps_lock>M<Key.caps_lock>ED
Screenshot: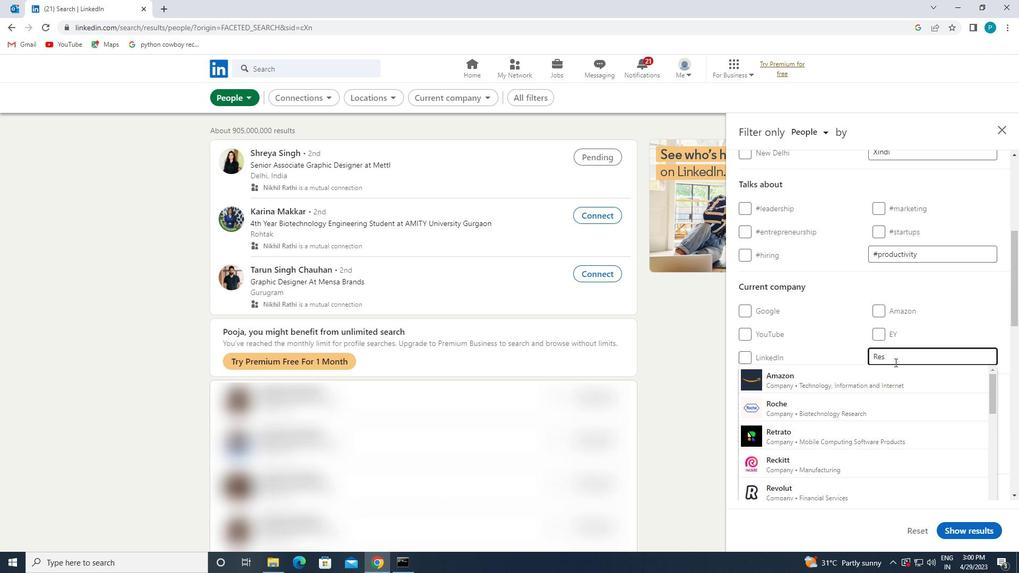 
Action: Mouse moved to (814, 440)
Screenshot: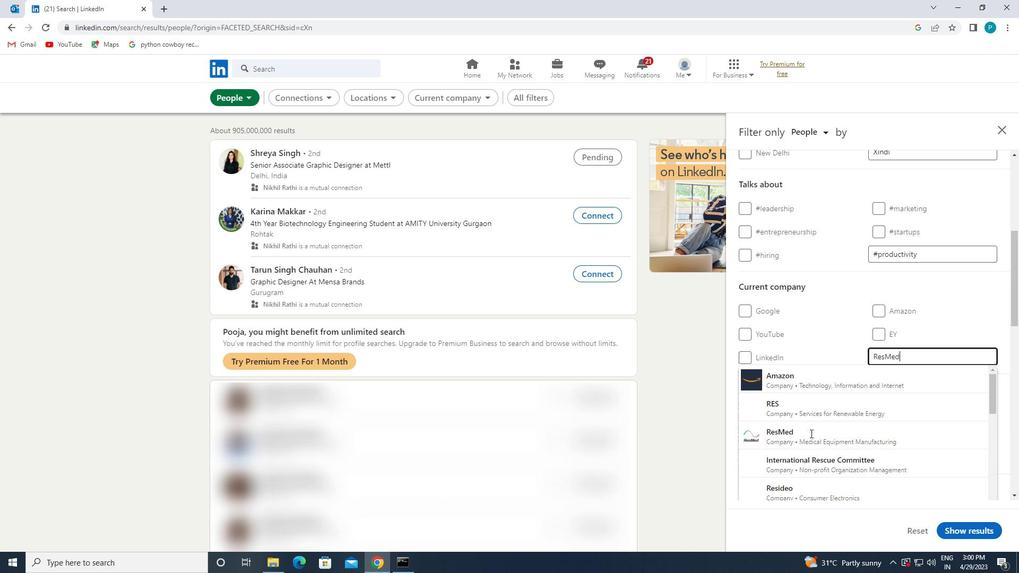 
Action: Mouse pressed left at (814, 440)
Screenshot: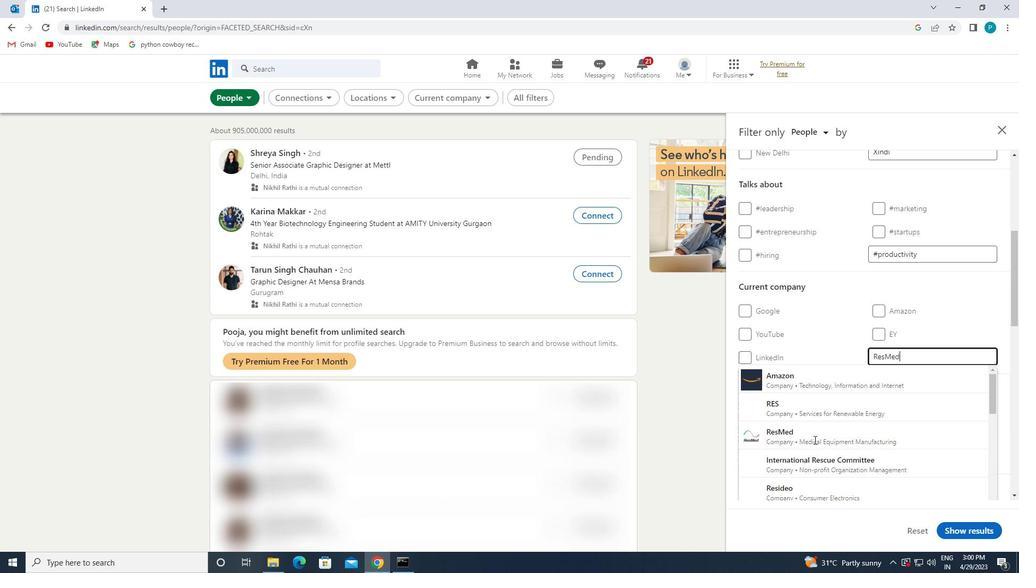 
Action: Mouse scrolled (814, 439) with delta (0, 0)
Screenshot: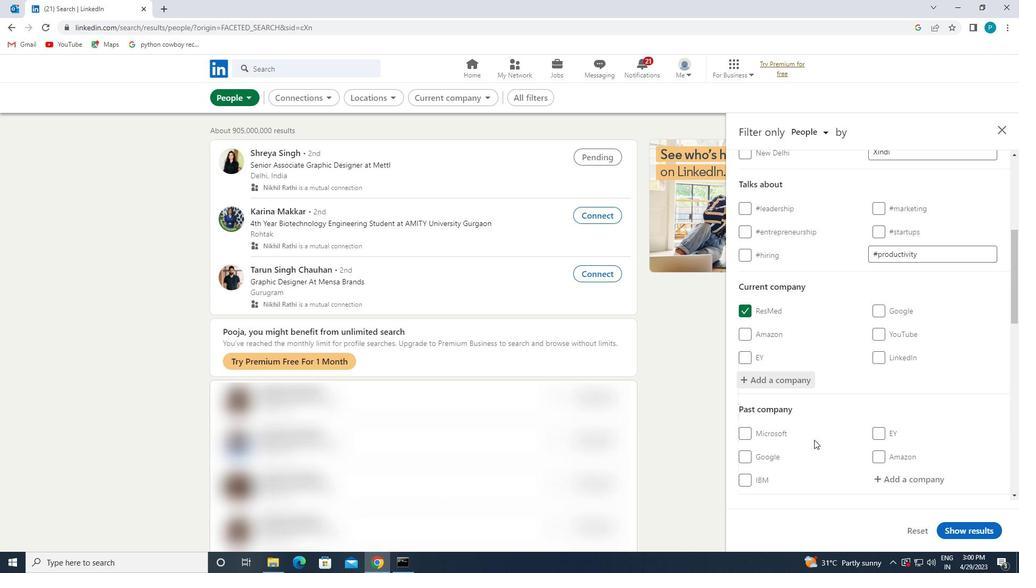 
Action: Mouse scrolled (814, 439) with delta (0, 0)
Screenshot: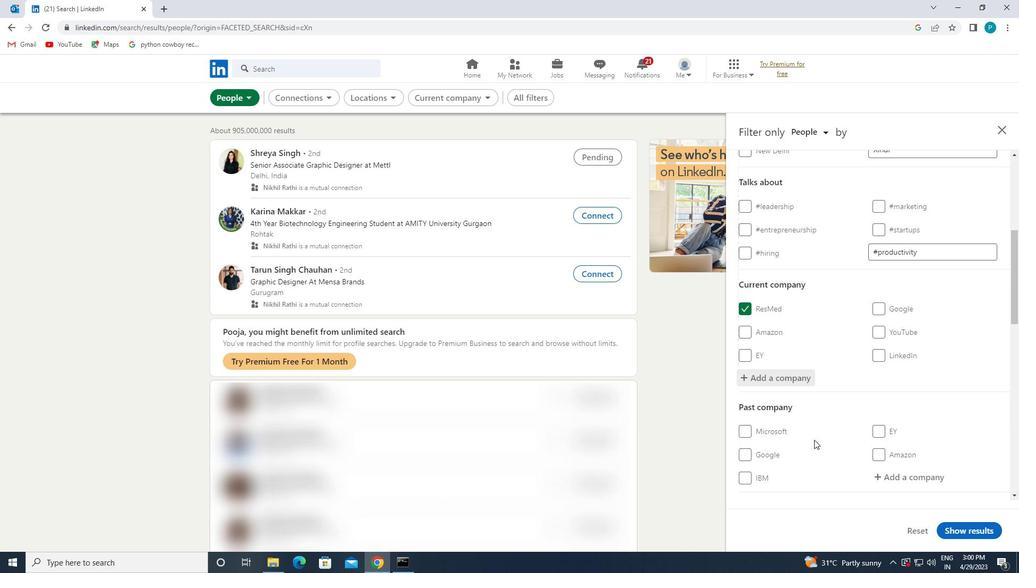 
Action: Mouse scrolled (814, 439) with delta (0, 0)
Screenshot: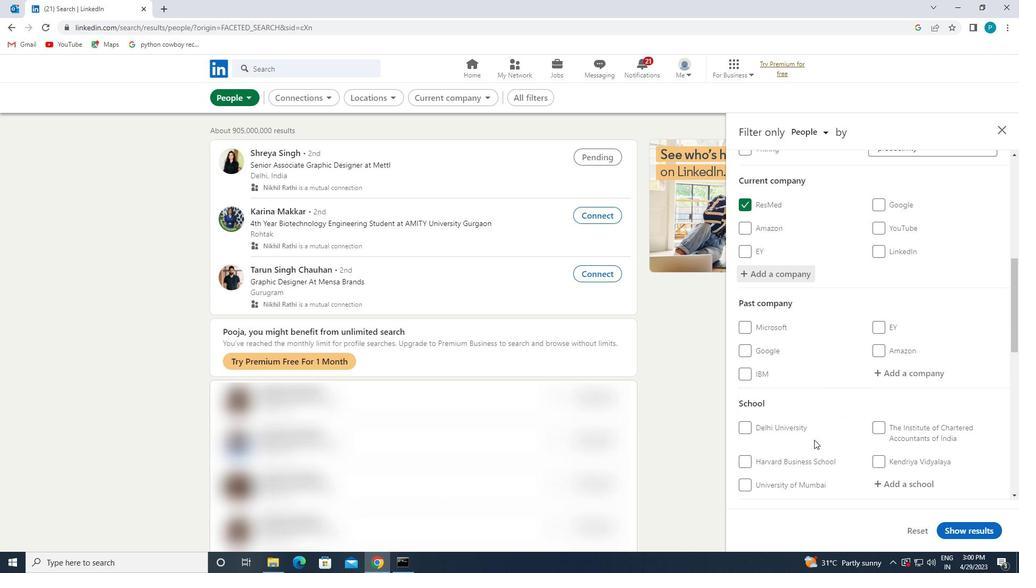 
Action: Mouse moved to (817, 431)
Screenshot: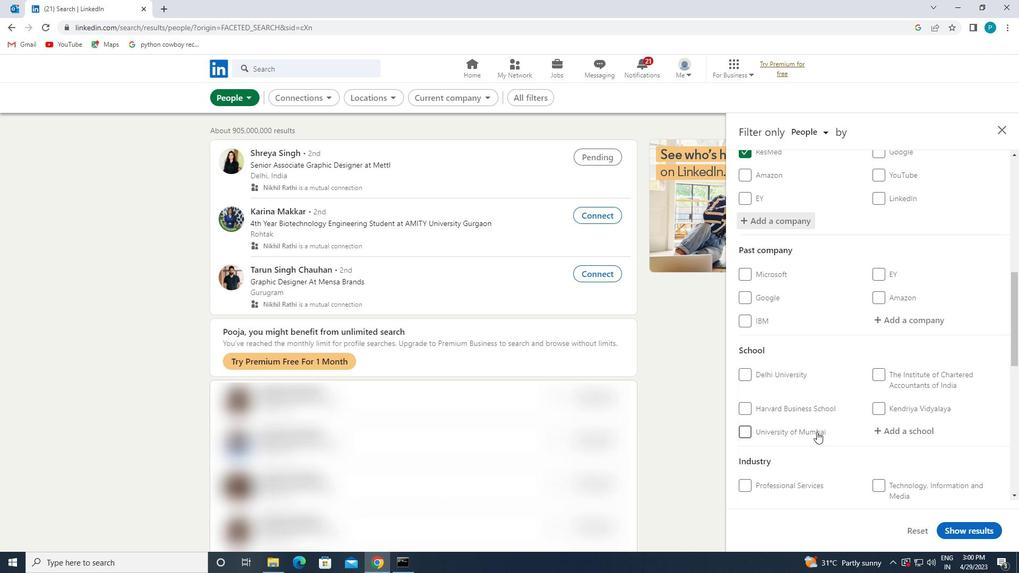 
Action: Mouse scrolled (817, 430) with delta (0, 0)
Screenshot: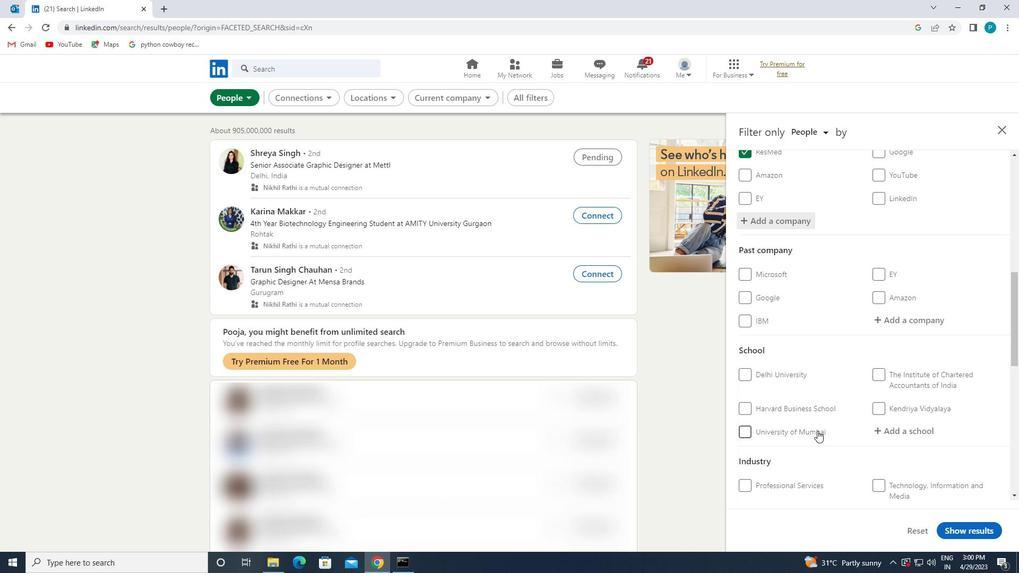 
Action: Mouse moved to (914, 383)
Screenshot: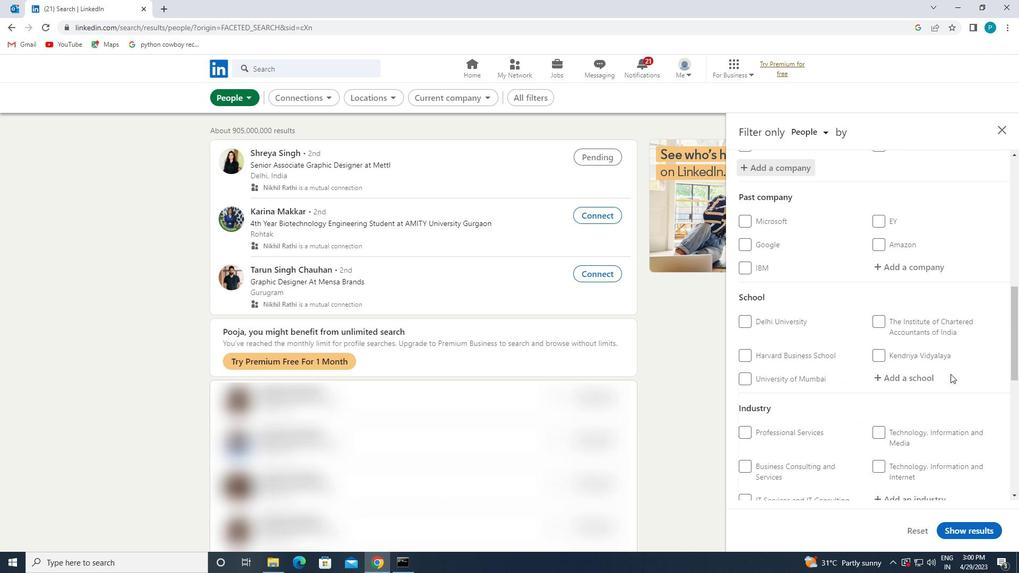 
Action: Mouse pressed left at (914, 383)
Screenshot: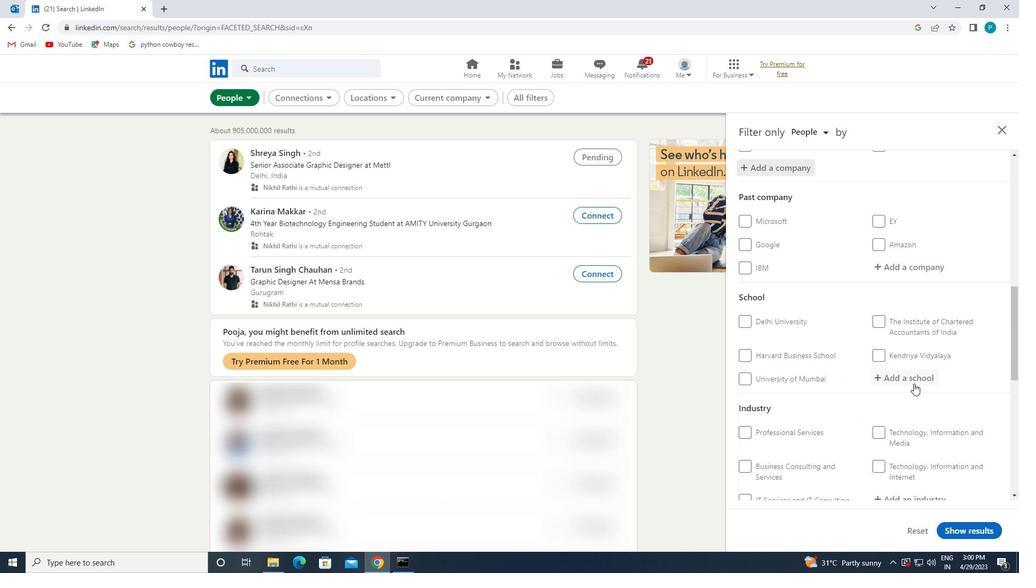 
Action: Key pressed <Key.caps_lock>A<Key.caps_lock>NDHRA
Screenshot: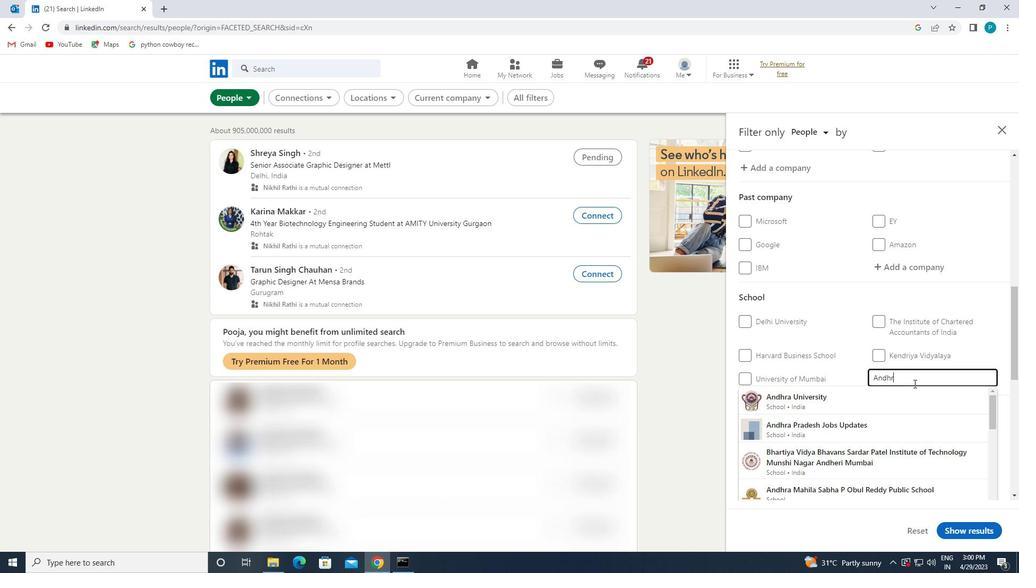 
Action: Mouse moved to (888, 399)
Screenshot: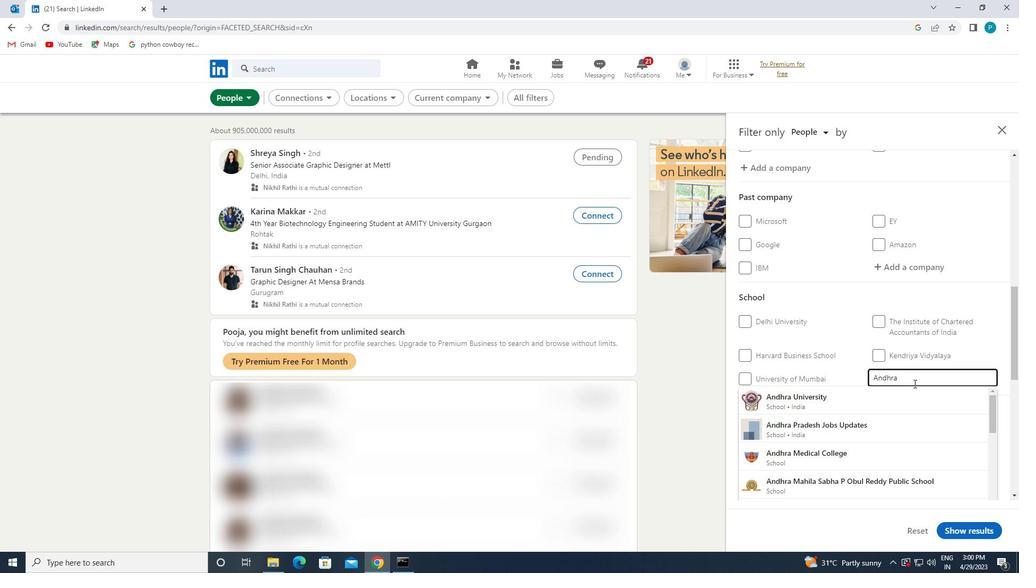 
Action: Mouse pressed left at (888, 399)
Screenshot: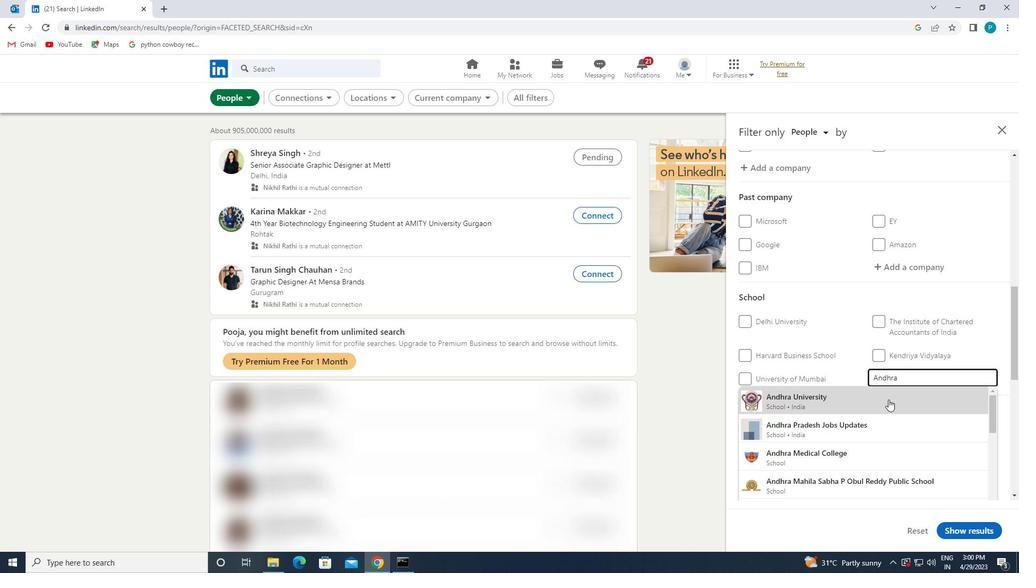 
Action: Mouse scrolled (888, 399) with delta (0, 0)
Screenshot: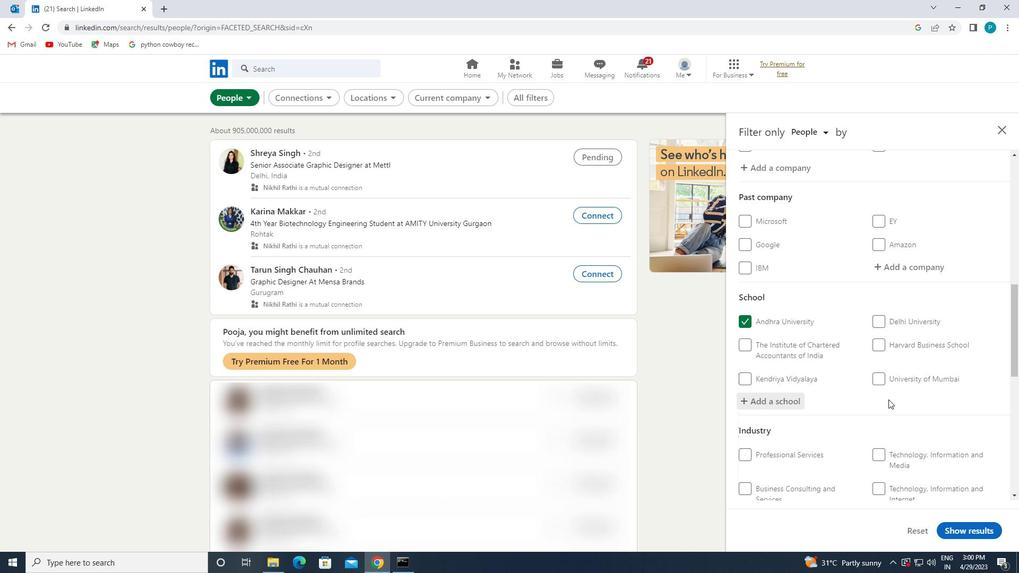 
Action: Mouse scrolled (888, 399) with delta (0, 0)
Screenshot: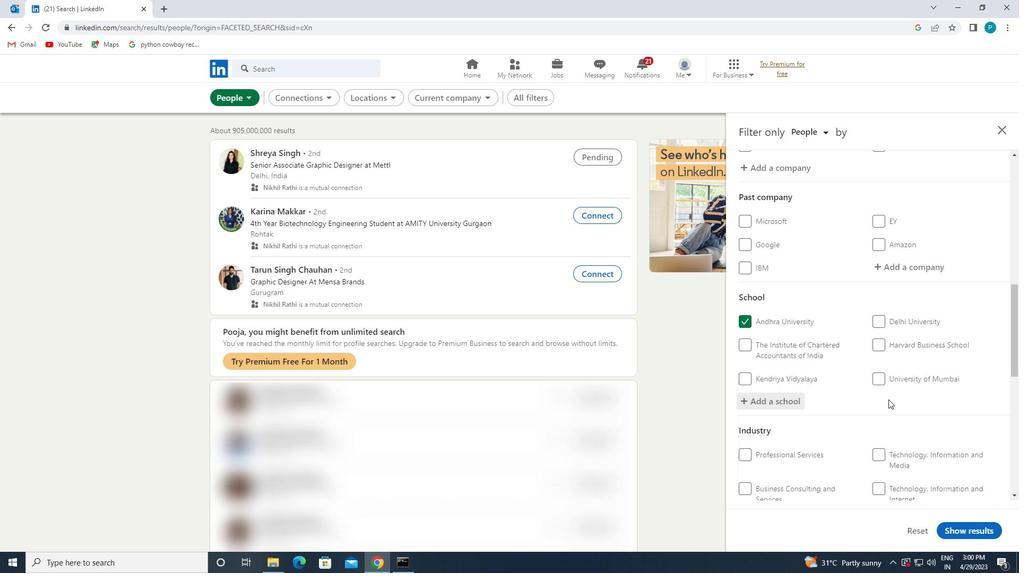 
Action: Mouse scrolled (888, 399) with delta (0, 0)
Screenshot: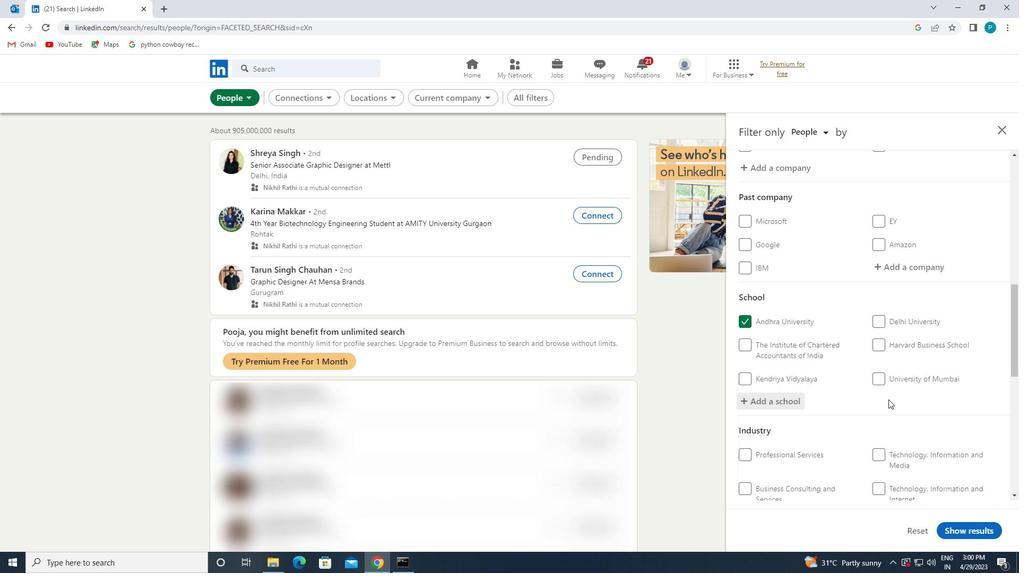 
Action: Mouse moved to (894, 376)
Screenshot: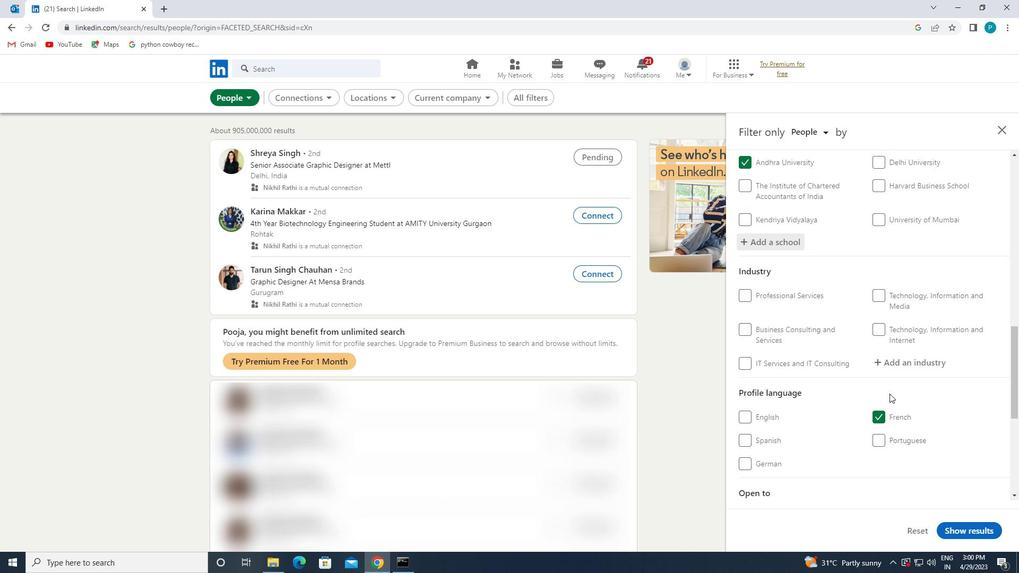 
Action: Mouse pressed left at (894, 376)
Screenshot: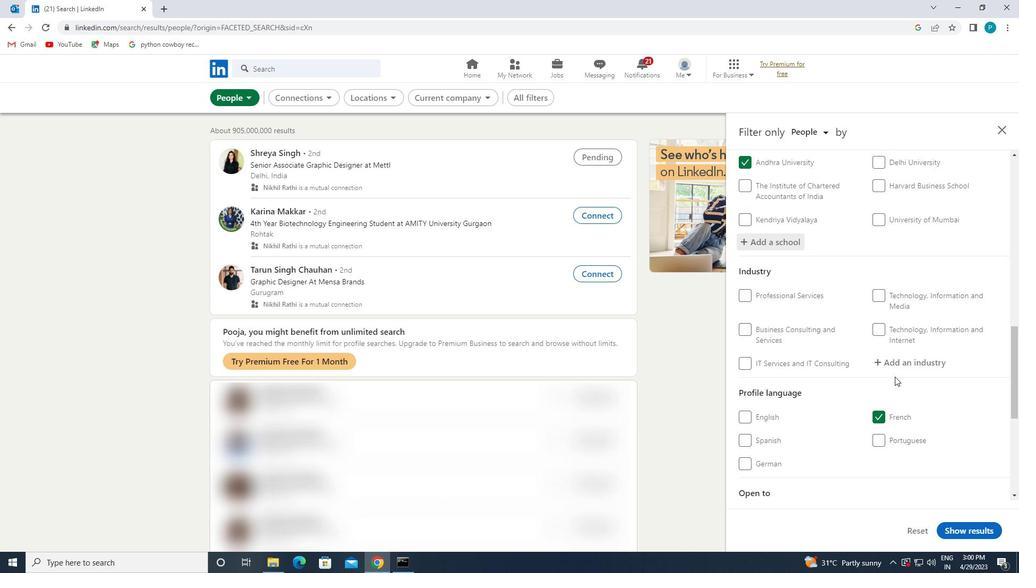 
Action: Mouse moved to (894, 368)
Screenshot: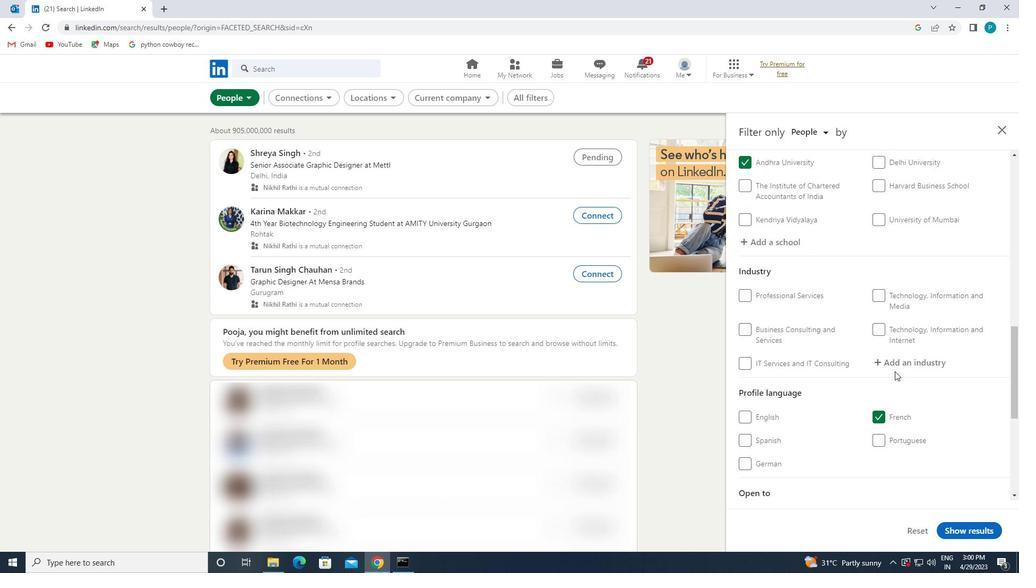 
Action: Mouse pressed left at (894, 368)
Screenshot: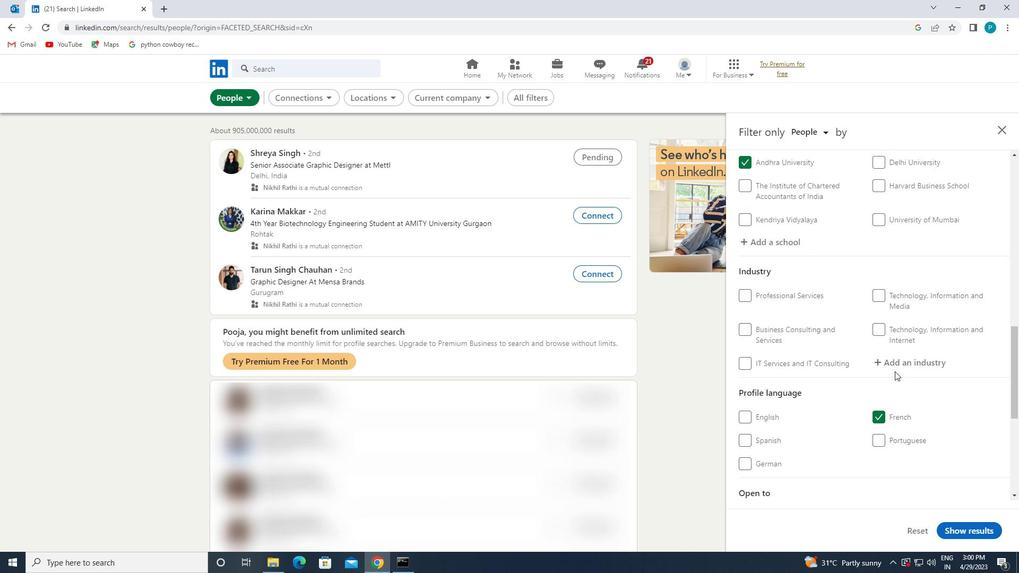 
Action: Key pressed <Key.caps_lock>T<Key.caps_lock>RANSP
Screenshot: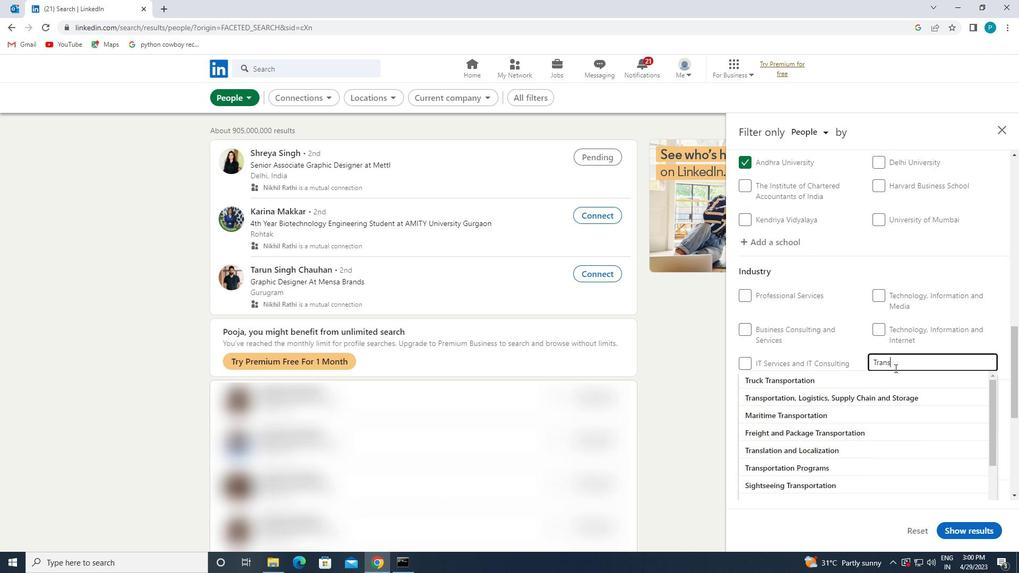 
Action: Mouse moved to (845, 451)
Screenshot: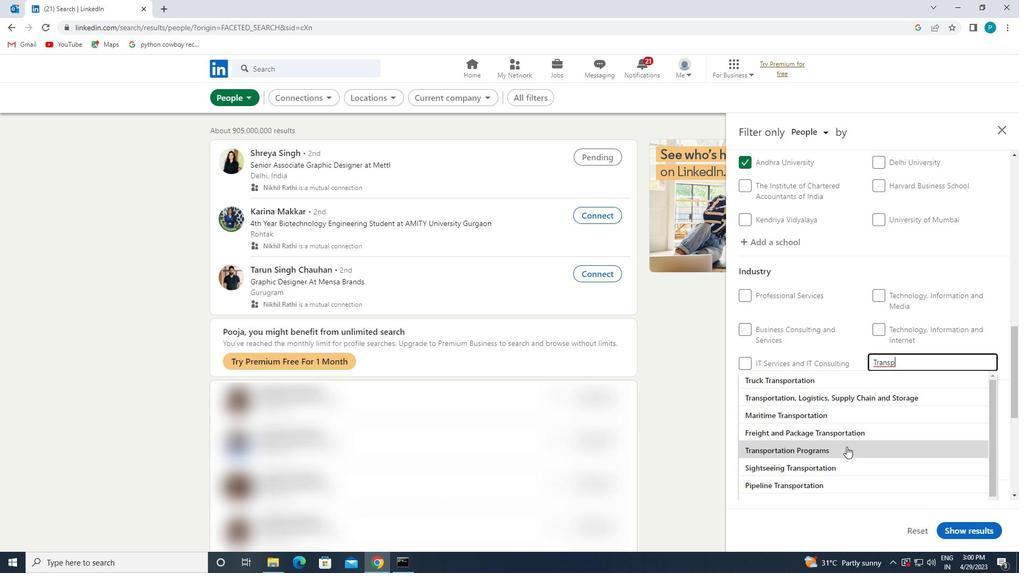 
Action: Mouse pressed left at (845, 451)
Screenshot: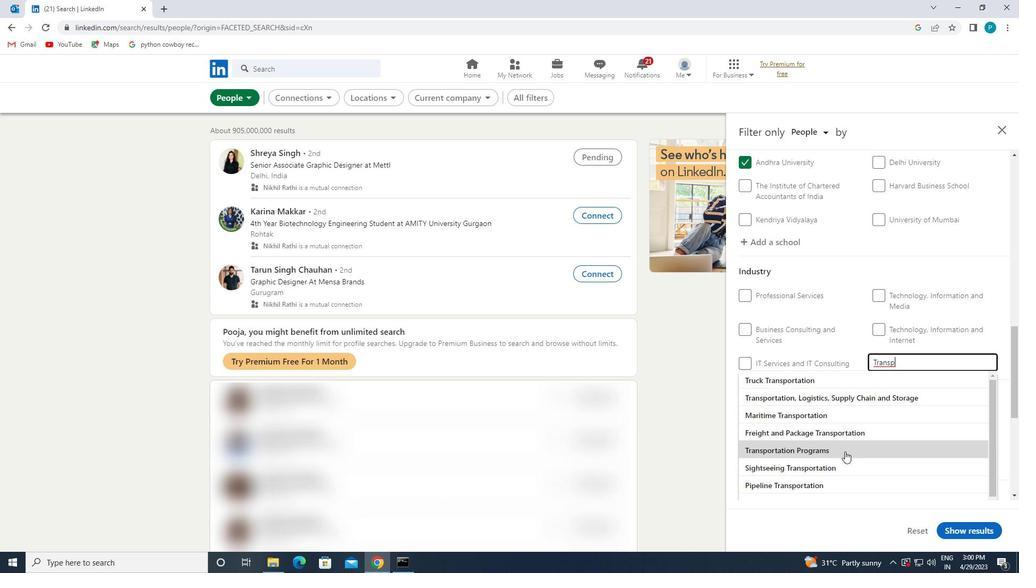 
Action: Mouse scrolled (845, 451) with delta (0, 0)
Screenshot: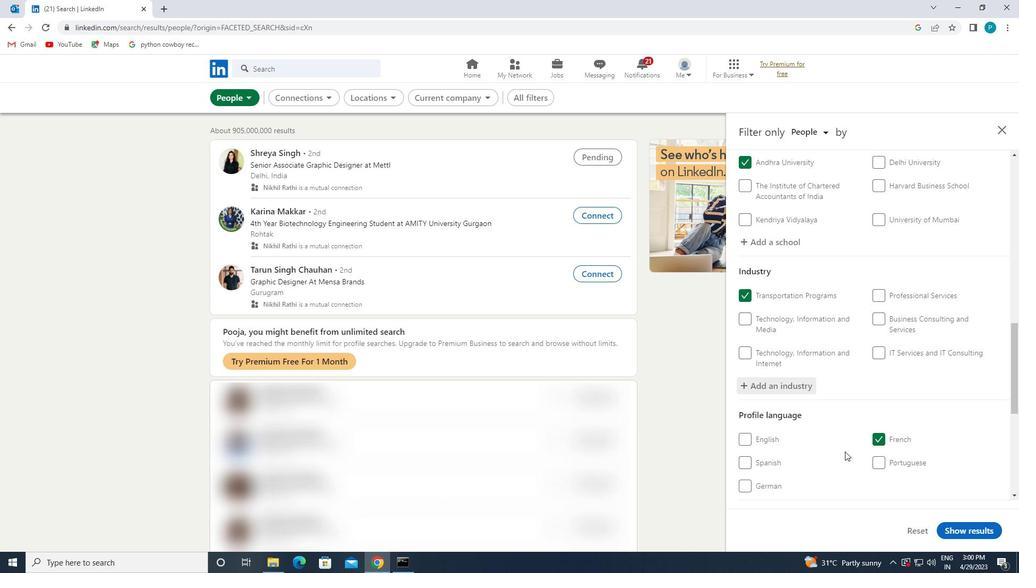 
Action: Mouse scrolled (845, 451) with delta (0, 0)
Screenshot: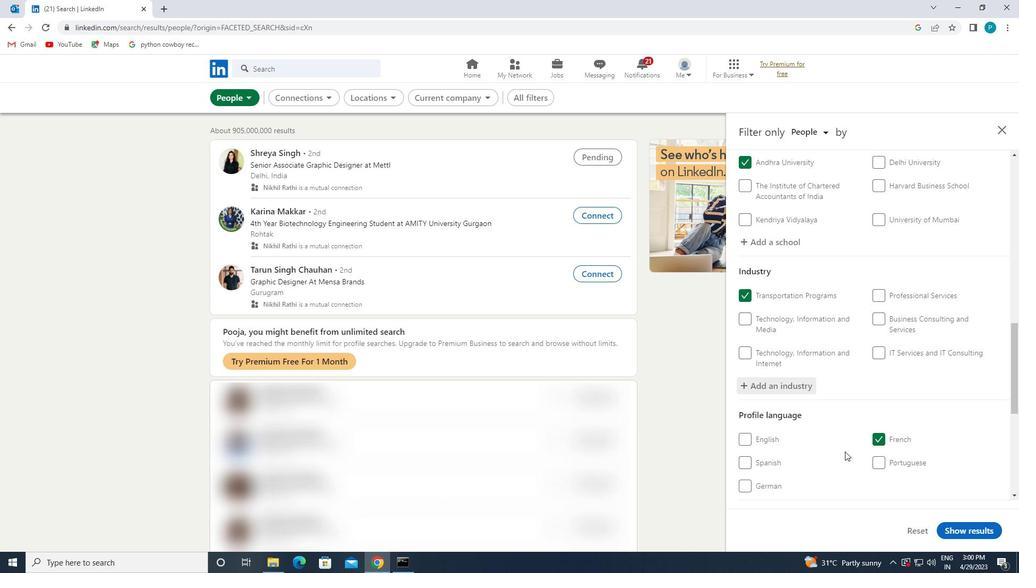
Action: Mouse scrolled (845, 451) with delta (0, 0)
Screenshot: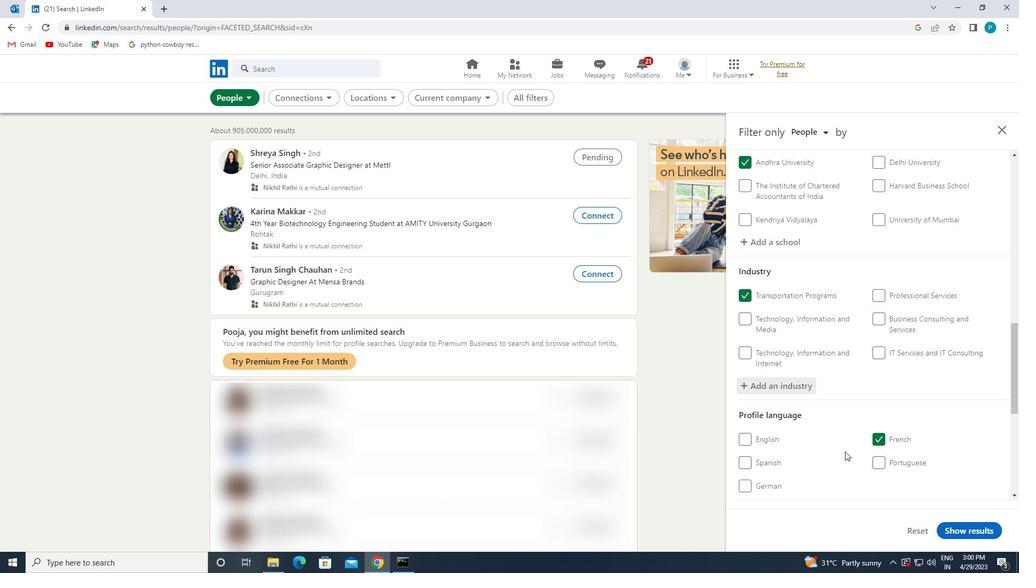 
Action: Mouse moved to (888, 450)
Screenshot: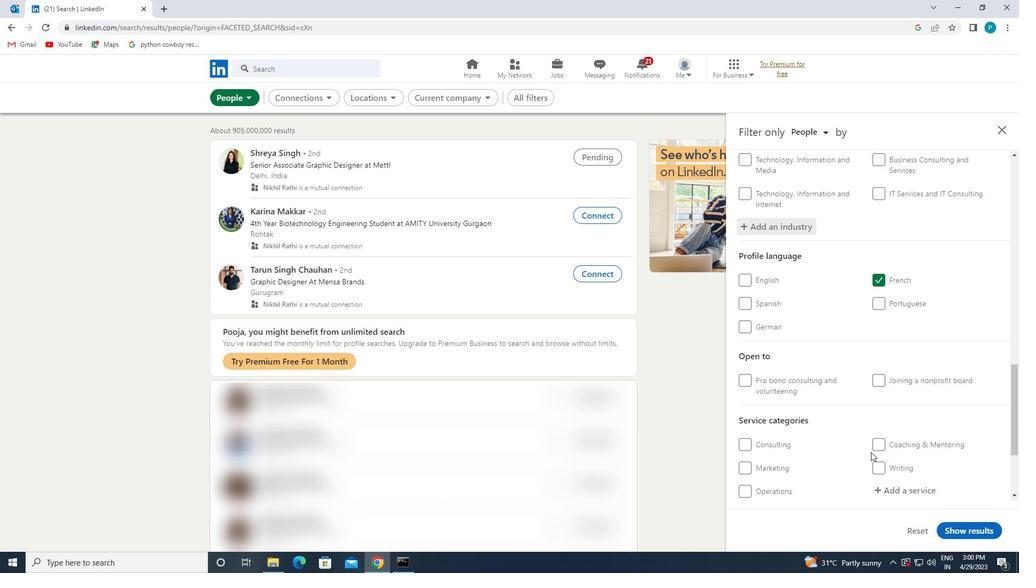 
Action: Mouse scrolled (888, 449) with delta (0, 0)
Screenshot: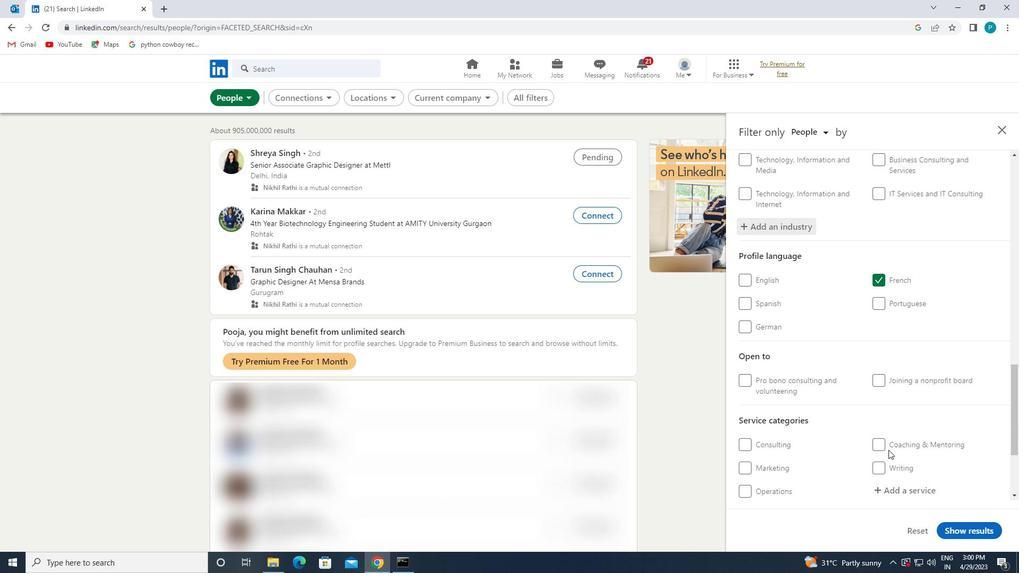 
Action: Mouse moved to (890, 441)
Screenshot: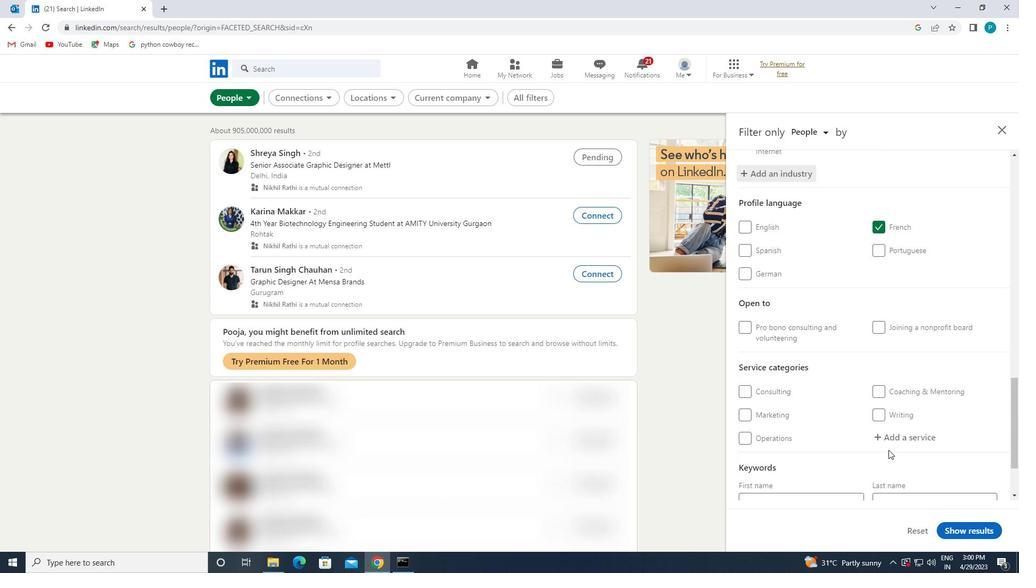 
Action: Mouse pressed left at (890, 441)
Screenshot: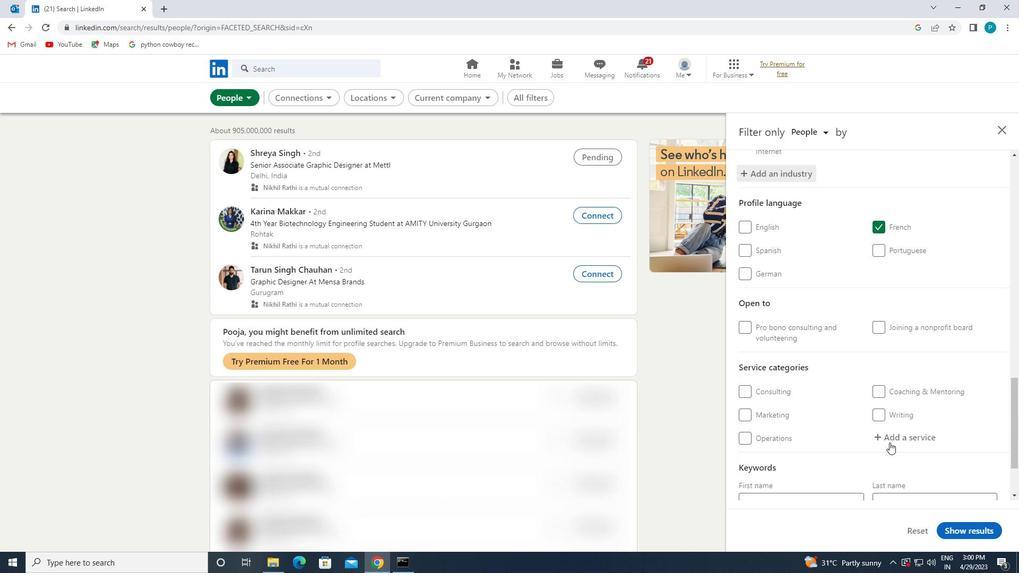
Action: Key pressed <Key.caps_lock>M<Key.caps_lock>ON<Key.backspace>BILE
Screenshot: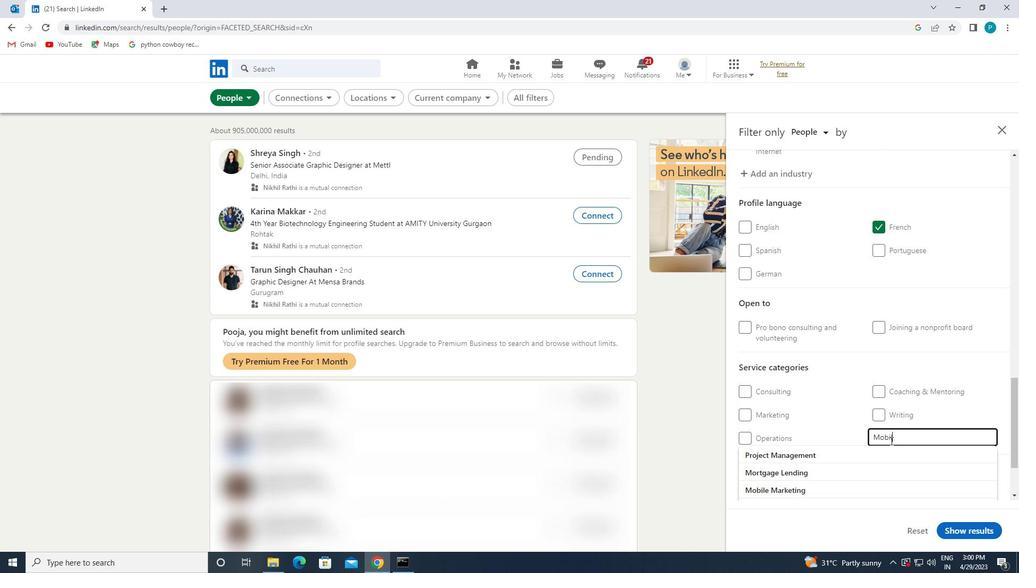 
Action: Mouse moved to (884, 451)
Screenshot: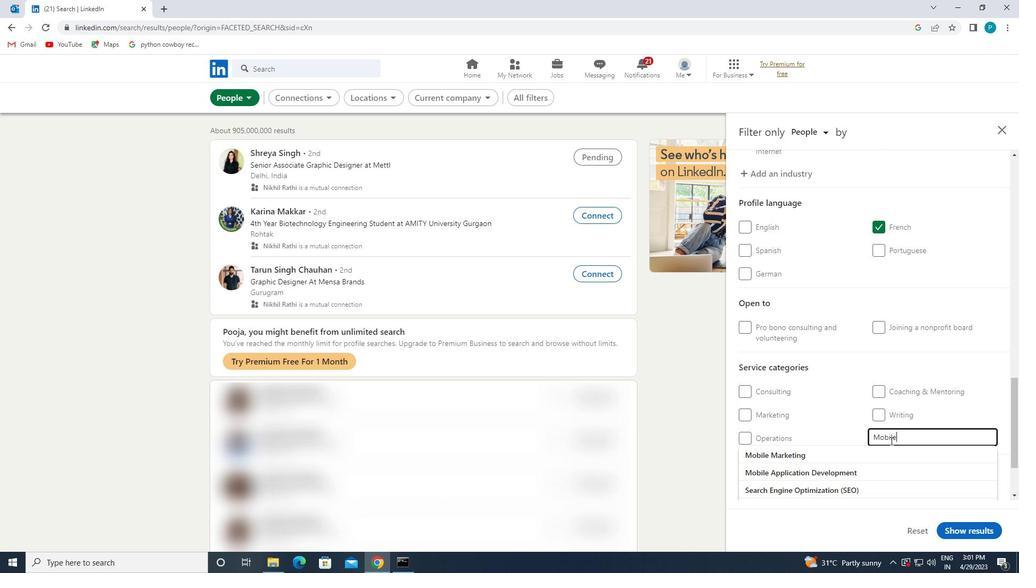 
Action: Mouse pressed left at (884, 451)
Screenshot: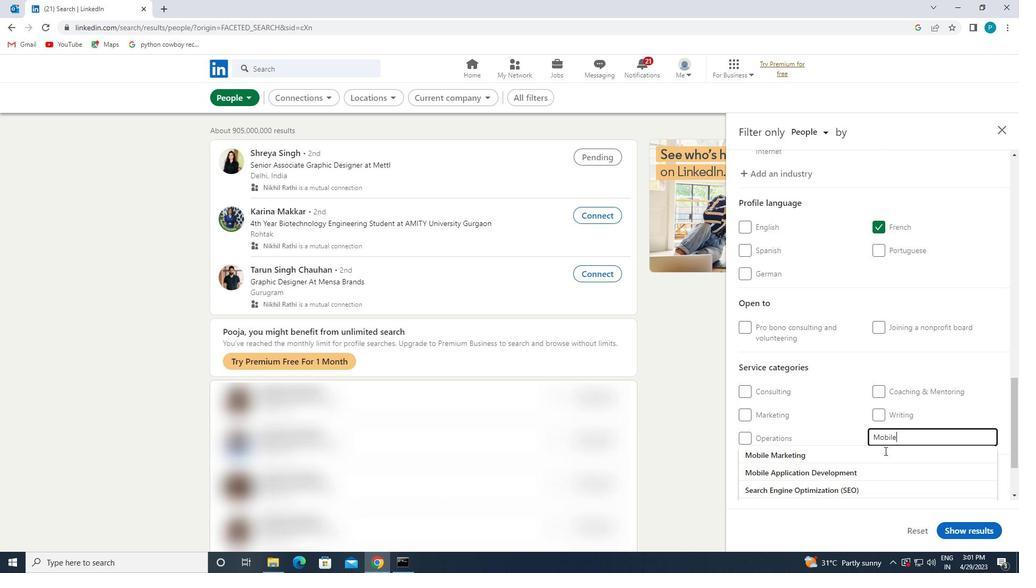 
Action: Mouse moved to (843, 457)
Screenshot: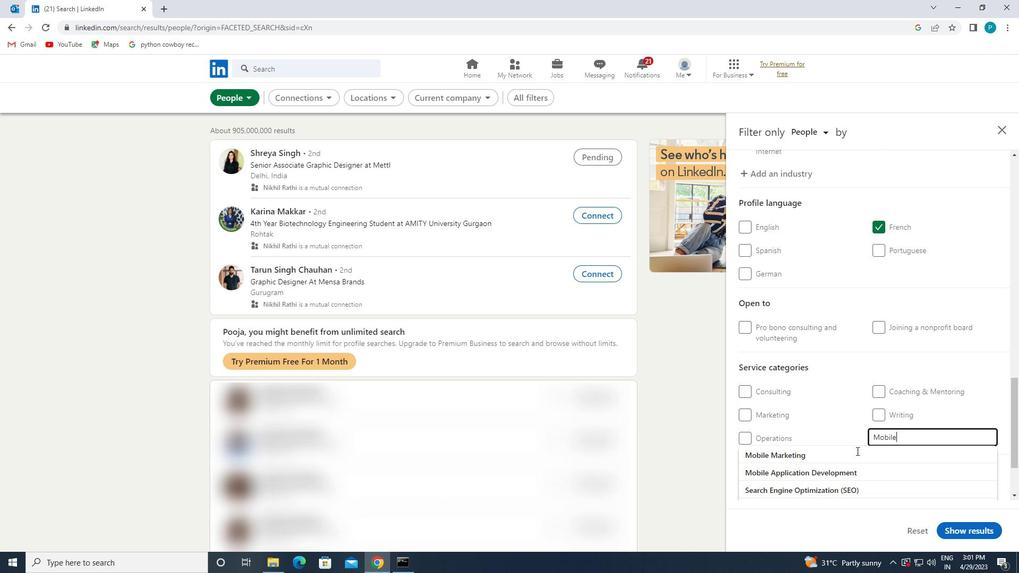 
Action: Mouse pressed left at (843, 457)
Screenshot: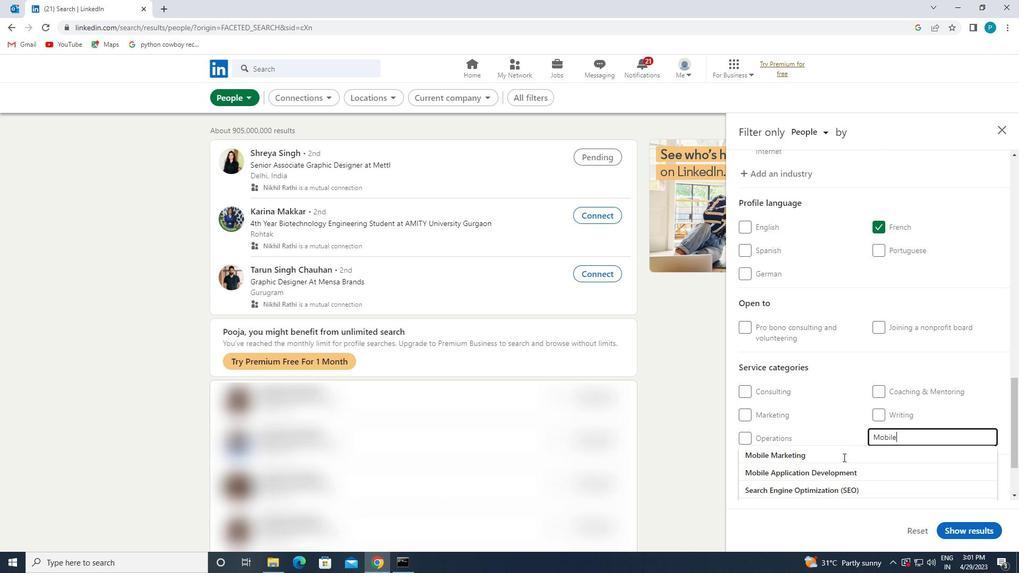 
Action: Mouse moved to (829, 448)
Screenshot: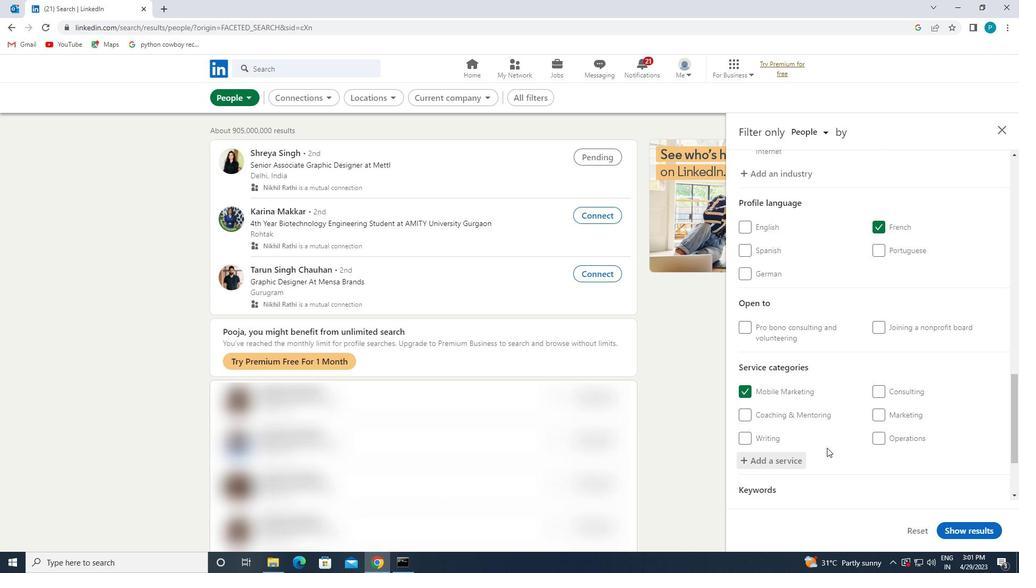 
Action: Mouse scrolled (829, 448) with delta (0, 0)
Screenshot: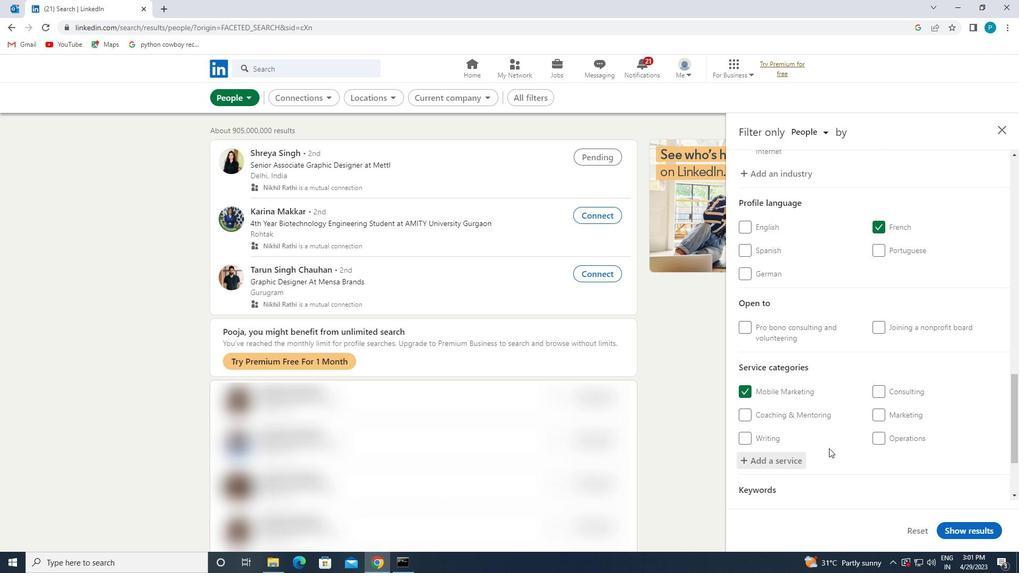 
Action: Mouse scrolled (829, 448) with delta (0, 0)
Screenshot: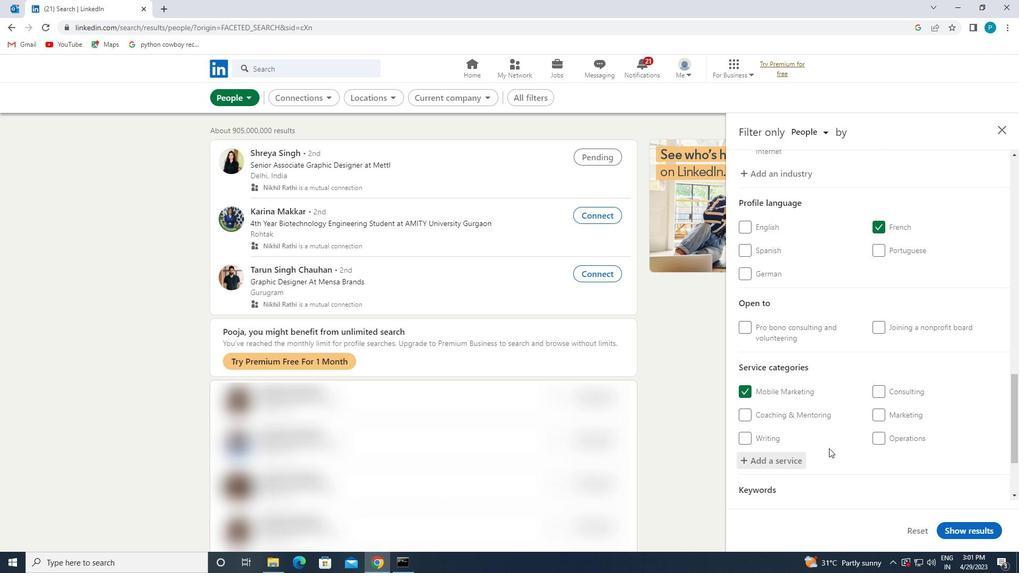 
Action: Mouse moved to (829, 449)
Screenshot: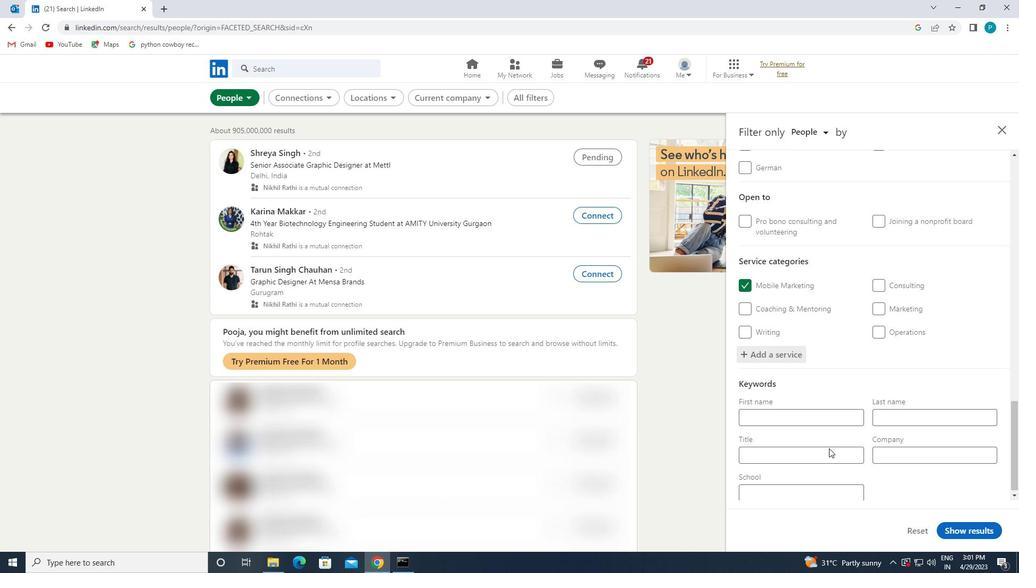 
Action: Mouse scrolled (829, 448) with delta (0, 0)
Screenshot: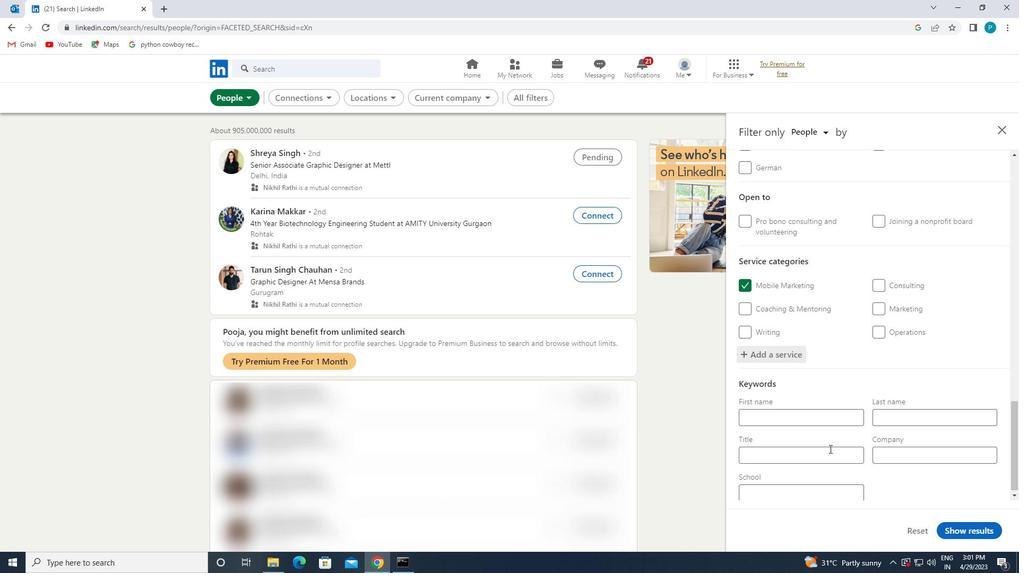 
Action: Mouse pressed left at (829, 449)
Screenshot: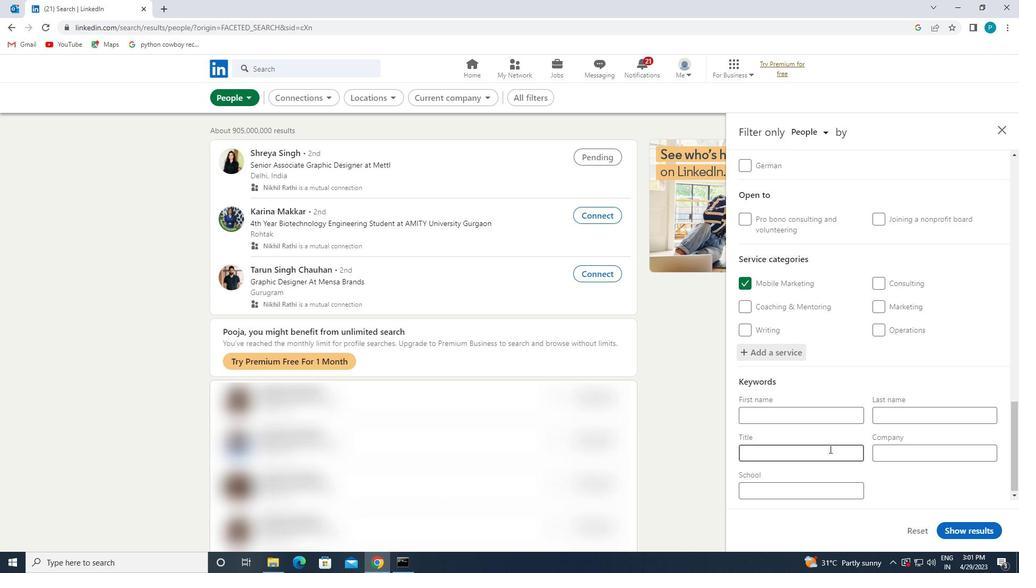 
Action: Key pressed <Key.caps_lock>M<Key.caps_lock>ECHANIC
Screenshot: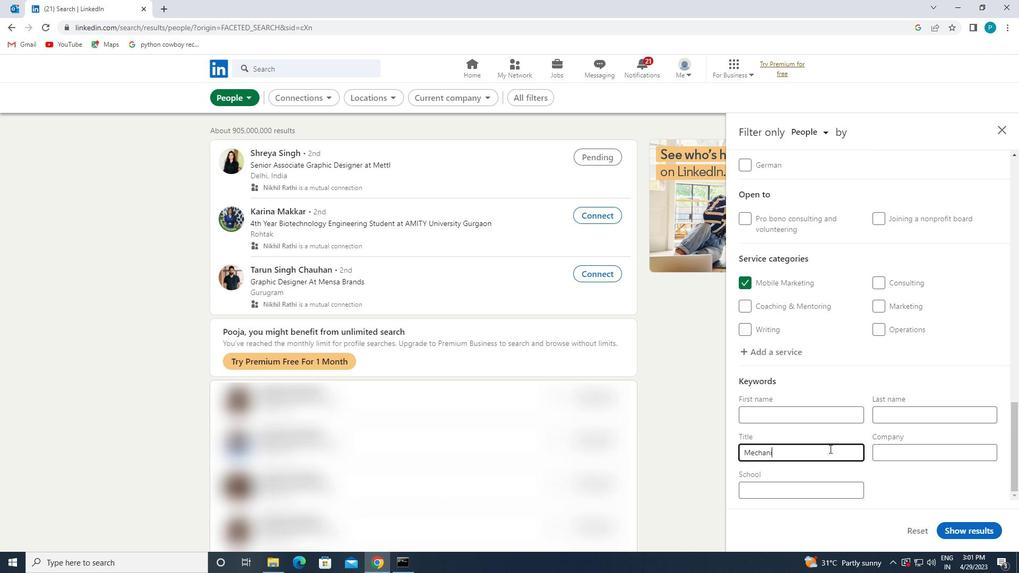 
Action: Mouse moved to (942, 529)
Screenshot: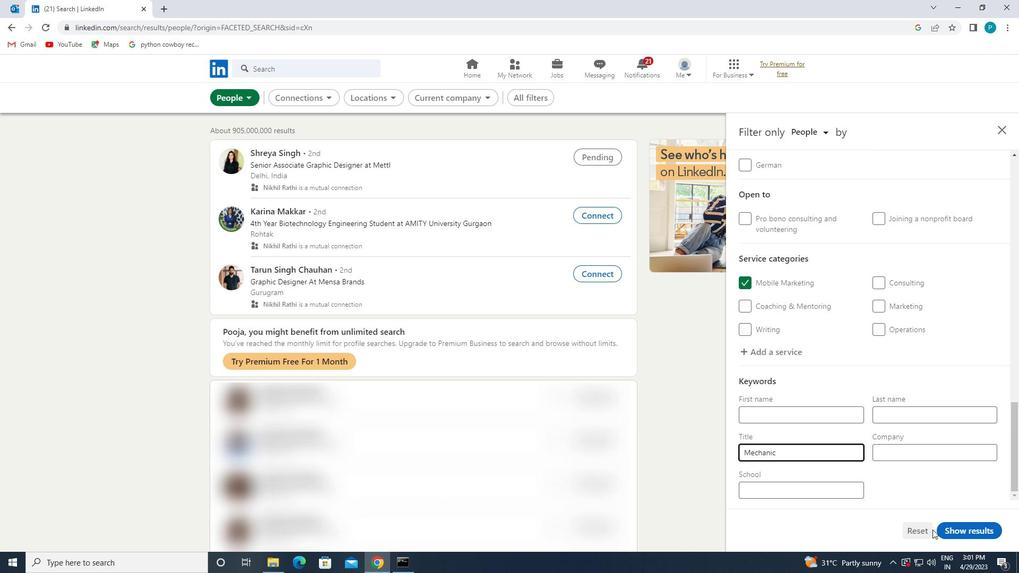 
Action: Mouse pressed left at (942, 529)
Screenshot: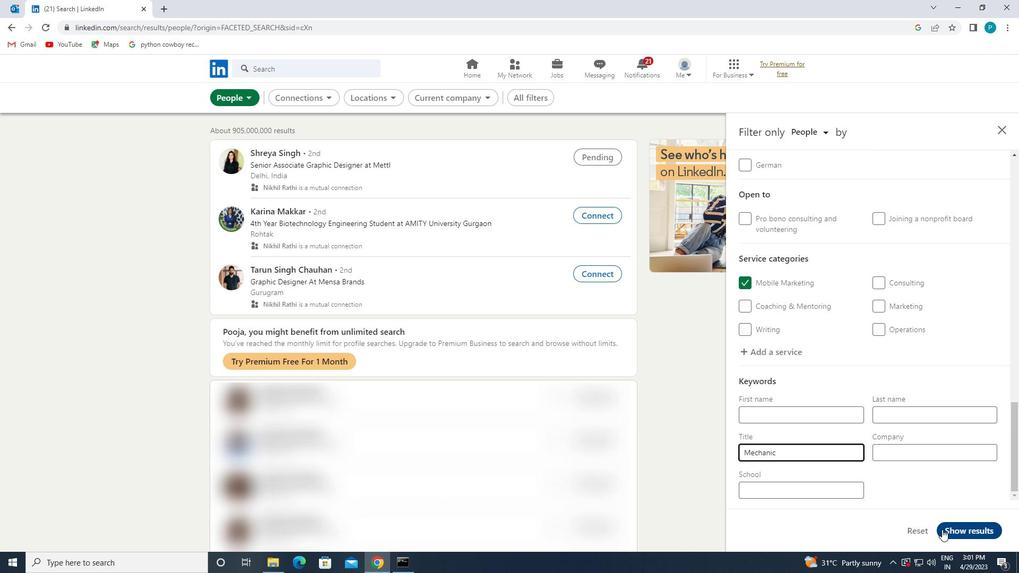 
